 Task: Look for space in San Benedetto del Tronto, Italy from 1st June, 2023 to 9th June, 2023 for 5 adults in price range Rs.6000 to Rs.12000. Place can be entire place with 3 bedrooms having 3 beds and 3 bathrooms. Property type can be house, flat, guest house. Booking option can be shelf check-in. Required host language is English.
Action: Mouse moved to (436, 120)
Screenshot: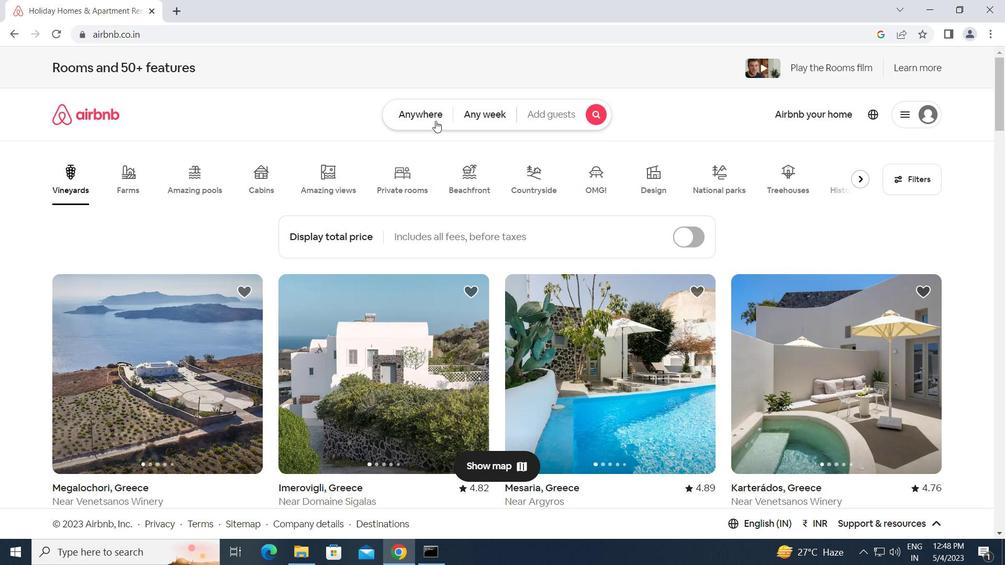 
Action: Mouse pressed left at (436, 120)
Screenshot: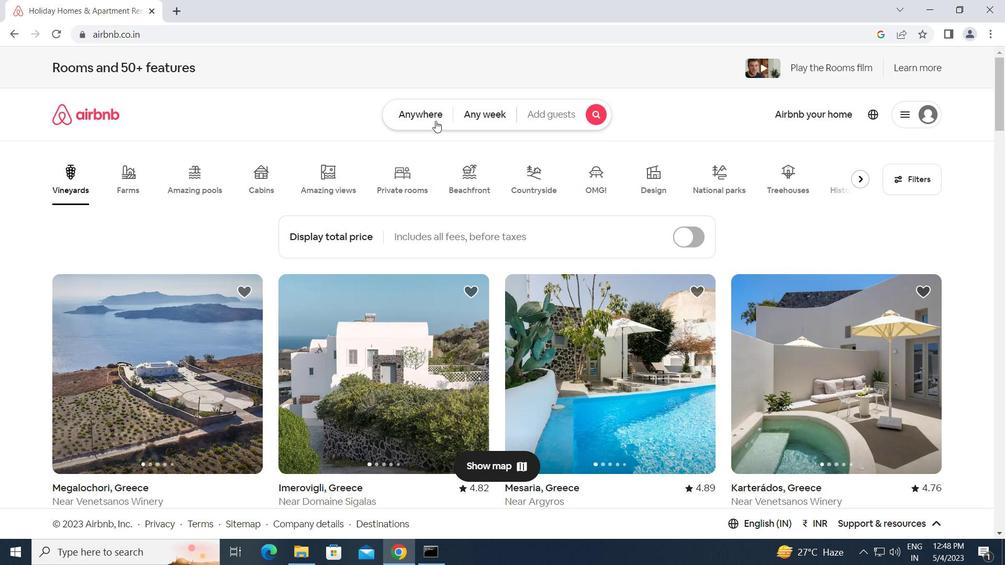 
Action: Mouse moved to (334, 164)
Screenshot: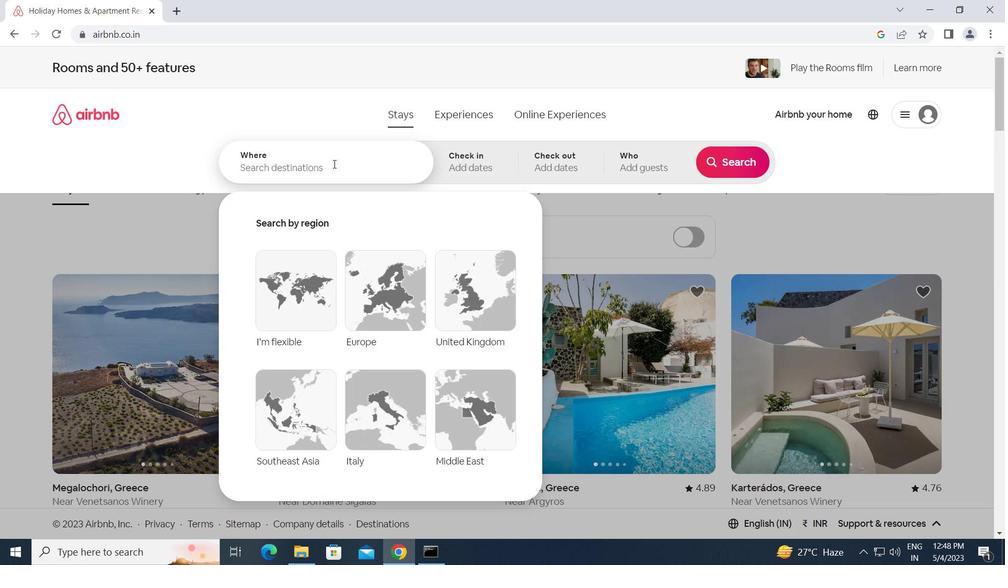 
Action: Mouse pressed left at (334, 164)
Screenshot: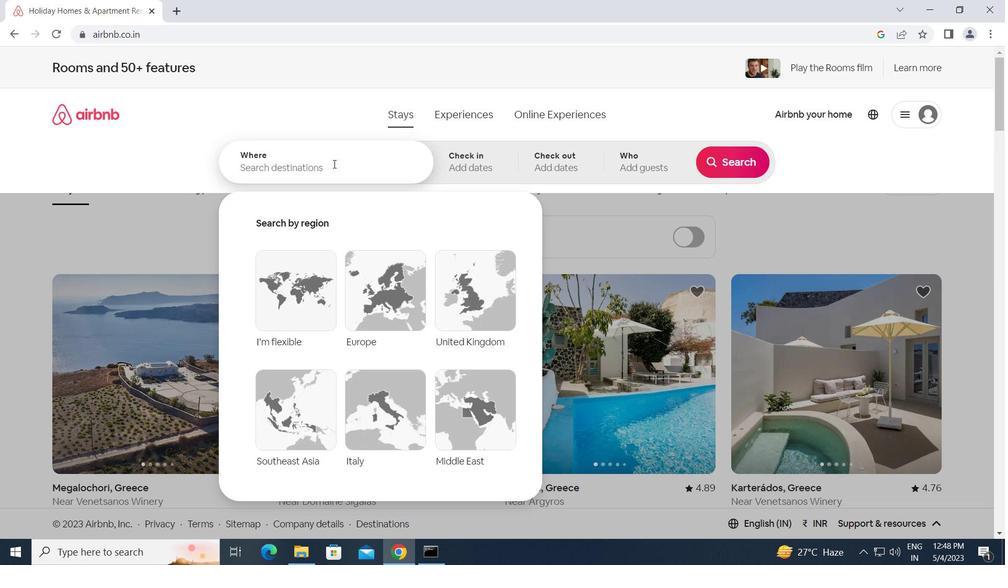 
Action: Mouse moved to (334, 163)
Screenshot: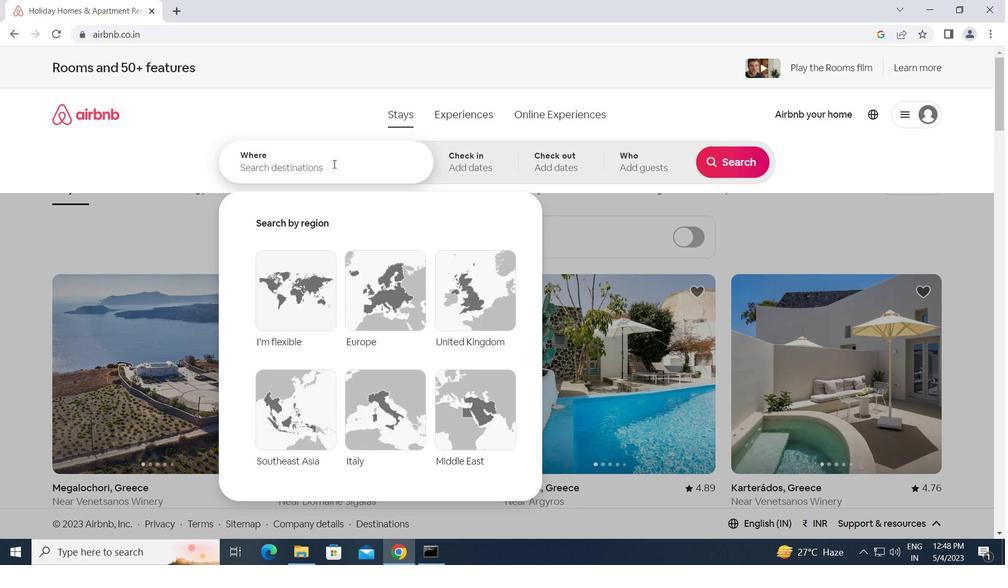 
Action: Key pressed s<Key.caps_lock>an<Key.space><Key.caps_lock>b<Key.caps_lock>ened
Screenshot: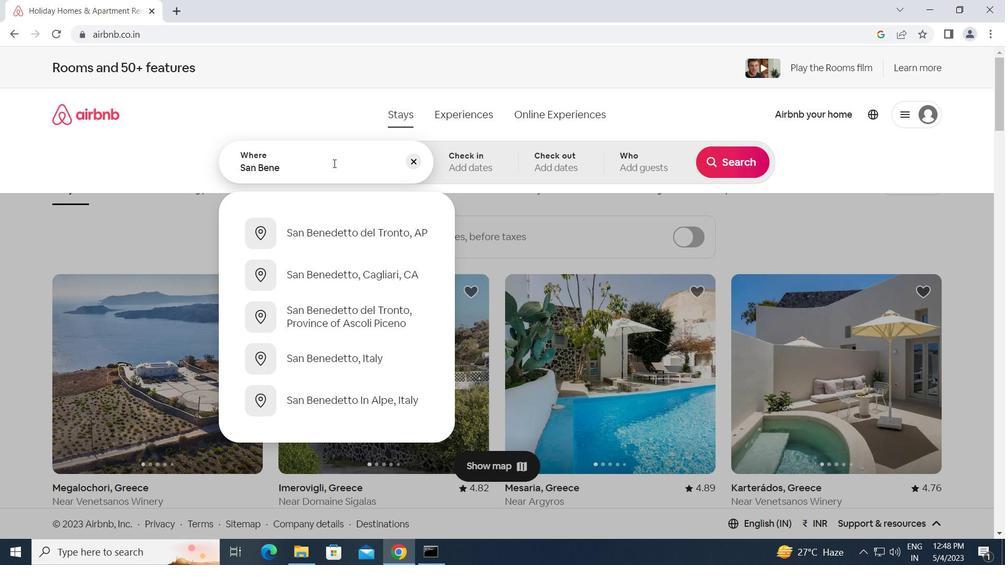 
Action: Mouse moved to (342, 158)
Screenshot: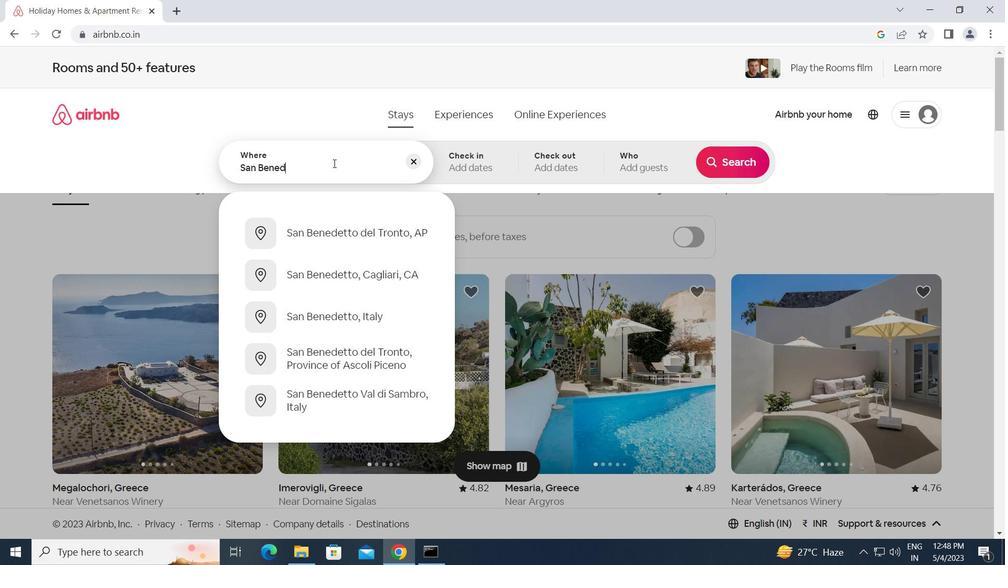
Action: Key pressed etto<Key.space>
Screenshot: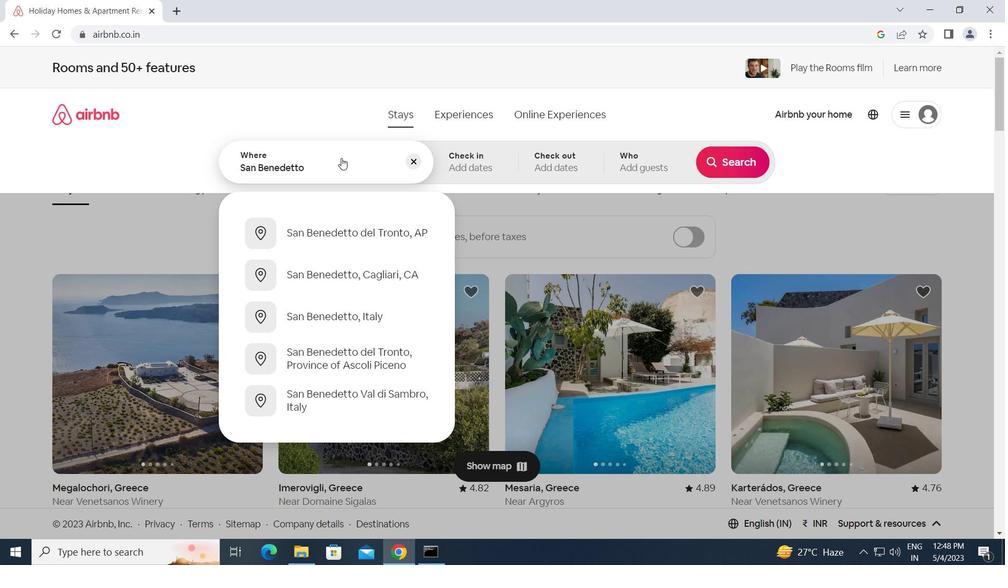 
Action: Mouse moved to (433, 120)
Screenshot: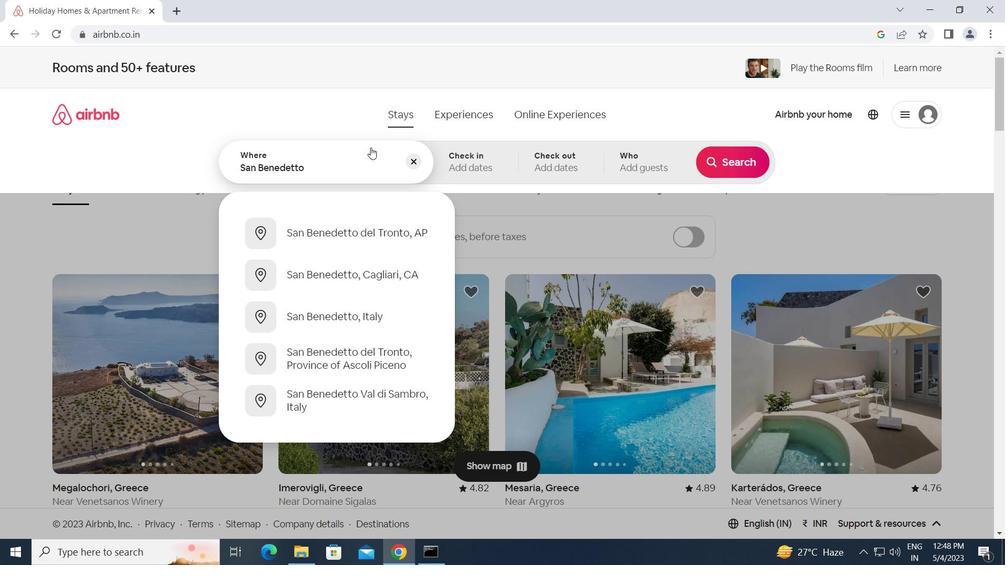 
Action: Key pressed d
Screenshot: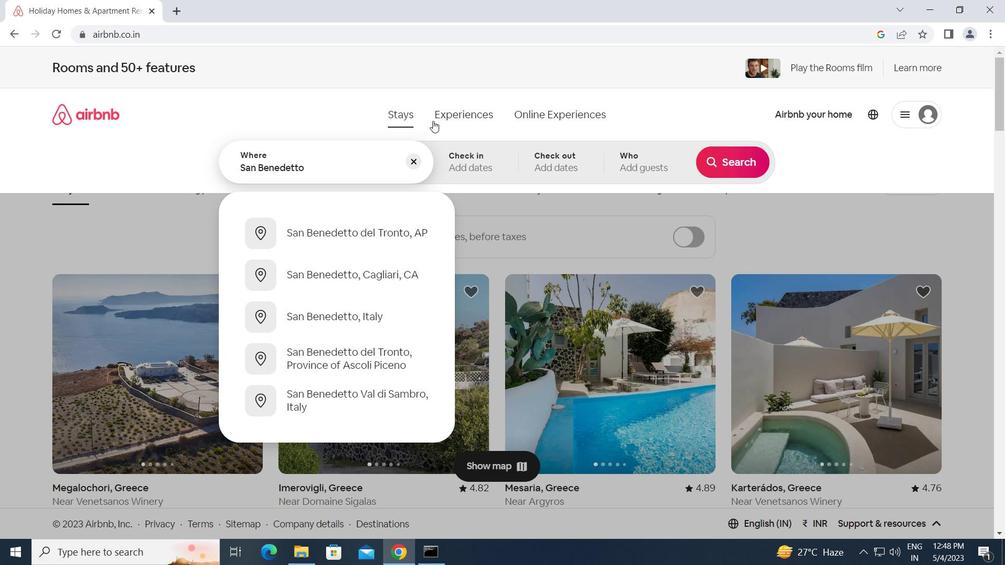 
Action: Mouse moved to (519, 90)
Screenshot: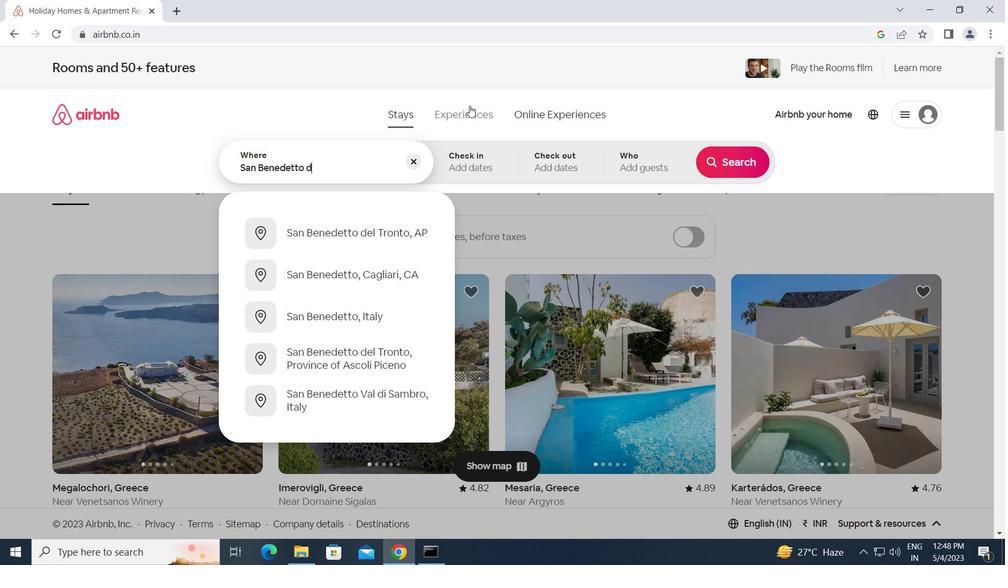 
Action: Key pressed el<Key.space><Key.caps_lock>t<Key.caps_lock>ronto,<Key.space><Key.caps_lock>i<Key.caps_lock>taly<Key.enter>
Screenshot: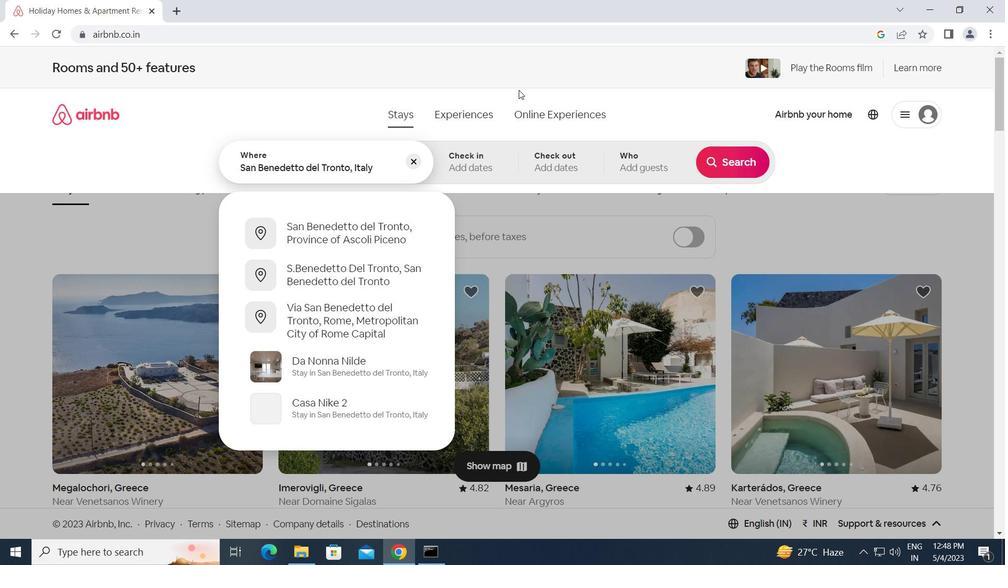 
Action: Mouse moved to (651, 325)
Screenshot: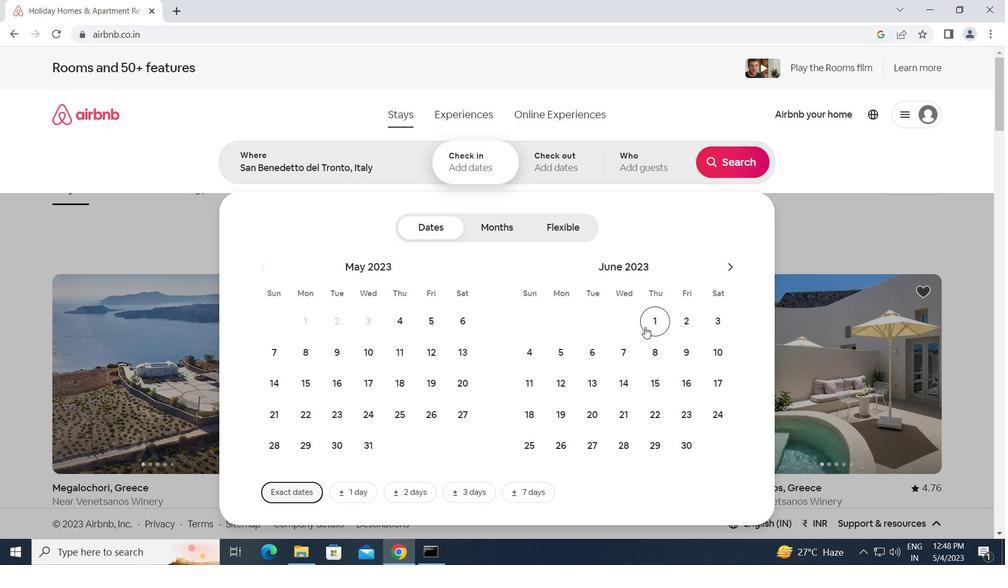 
Action: Mouse pressed left at (651, 325)
Screenshot: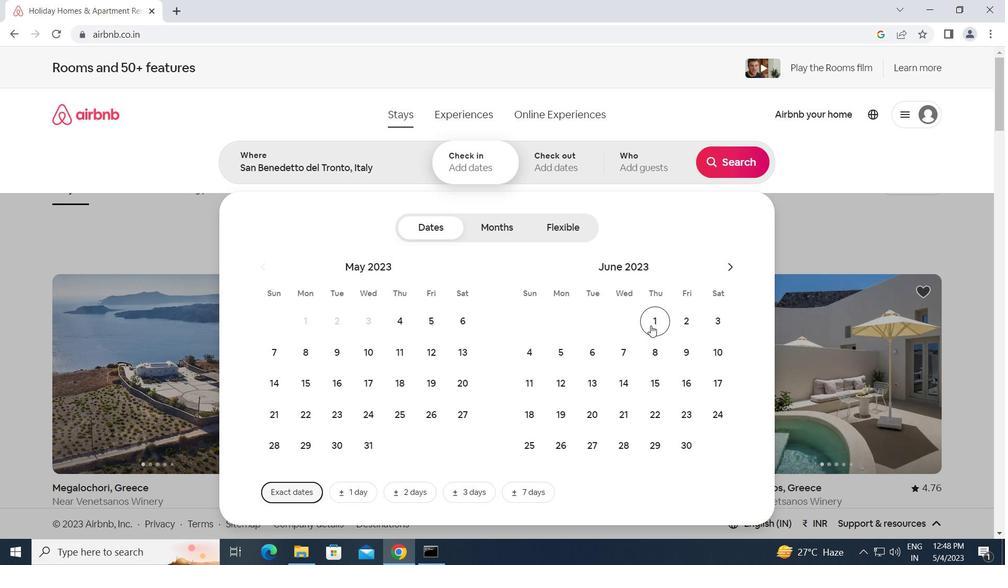 
Action: Mouse moved to (687, 351)
Screenshot: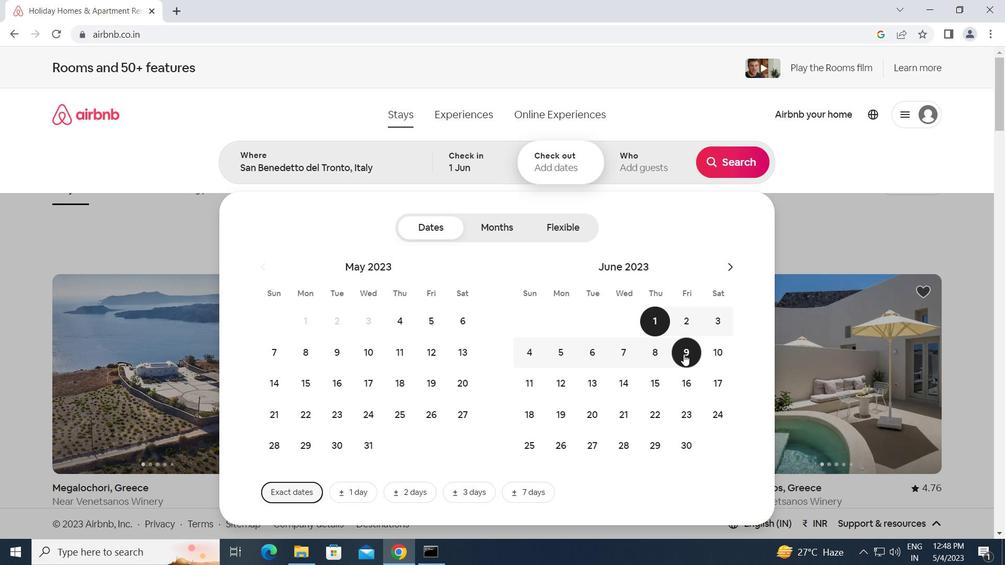 
Action: Mouse pressed left at (687, 351)
Screenshot: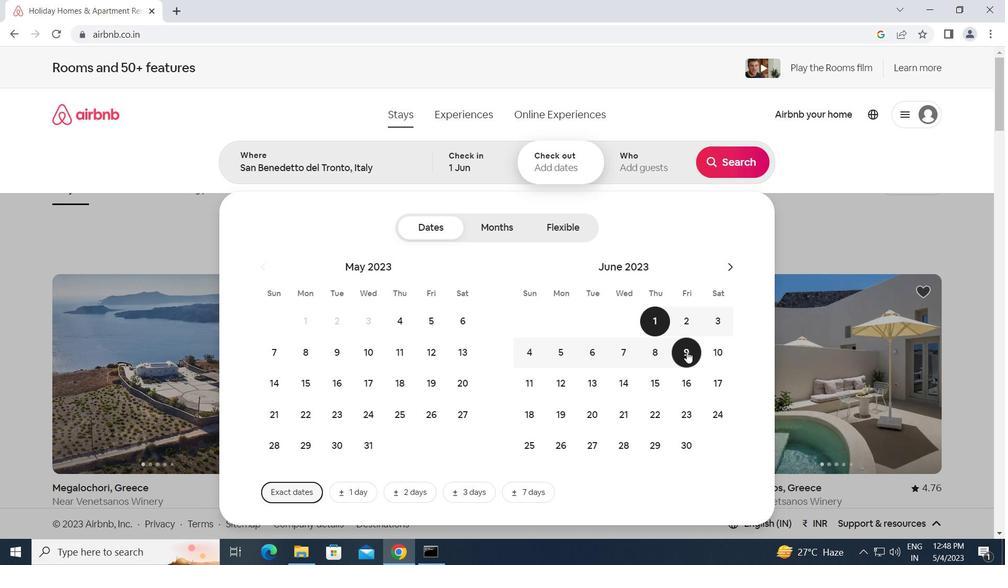 
Action: Mouse moved to (653, 163)
Screenshot: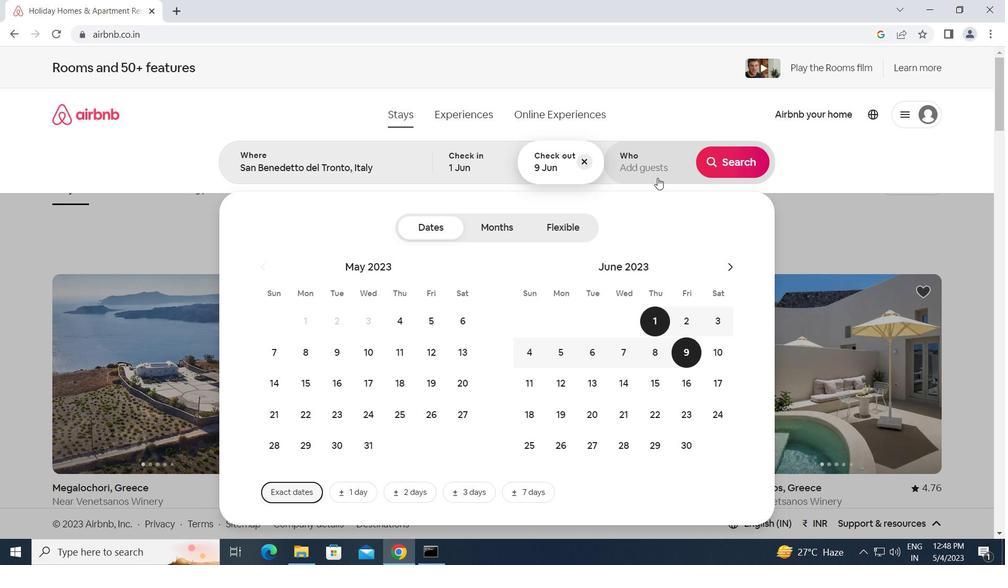 
Action: Mouse pressed left at (653, 163)
Screenshot: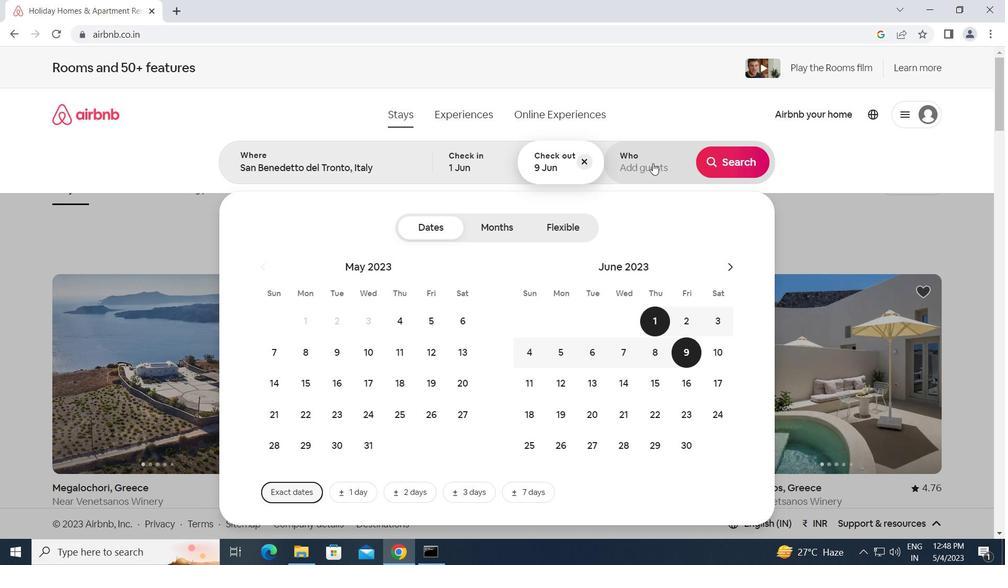 
Action: Mouse moved to (732, 230)
Screenshot: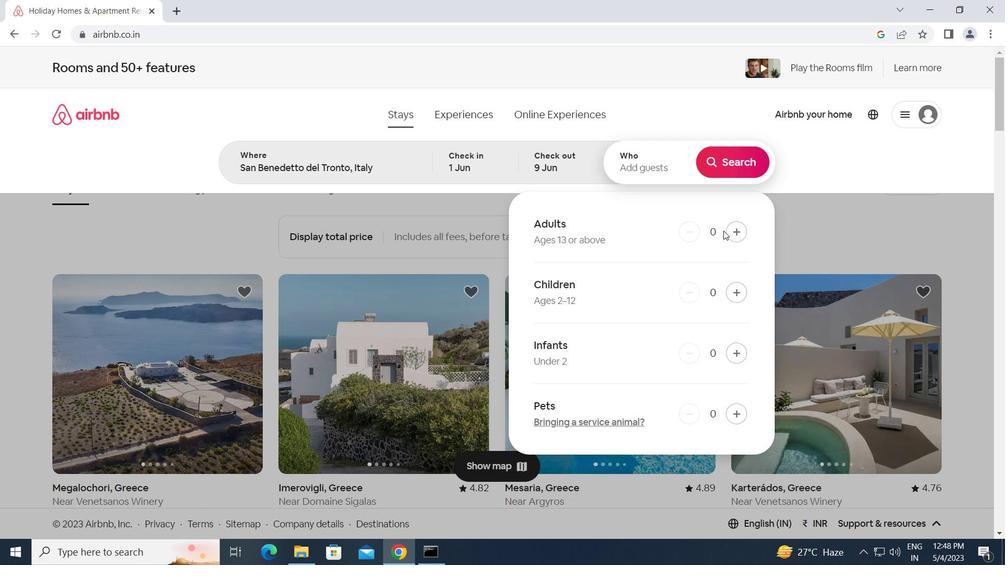 
Action: Mouse pressed left at (732, 230)
Screenshot: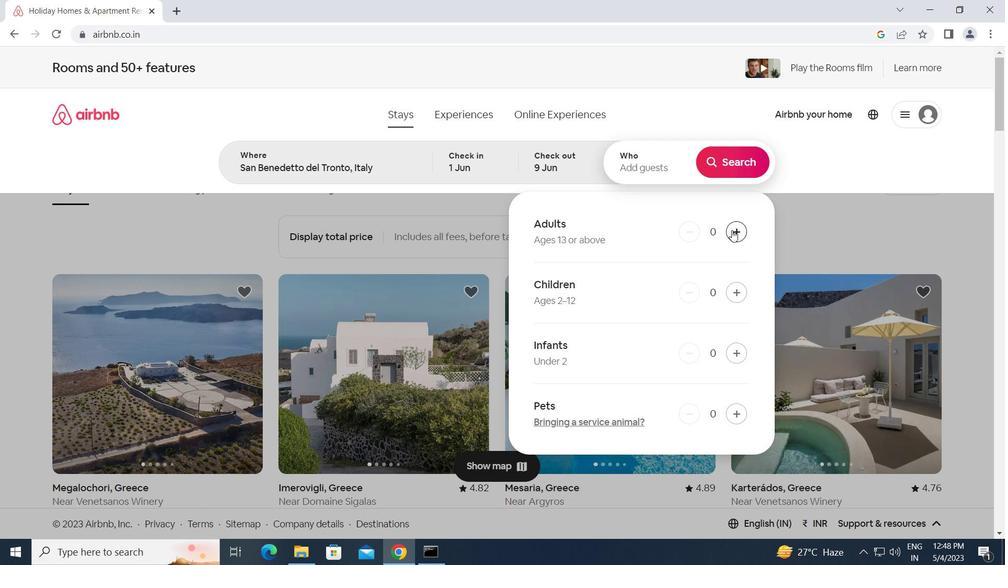 
Action: Mouse pressed left at (732, 230)
Screenshot: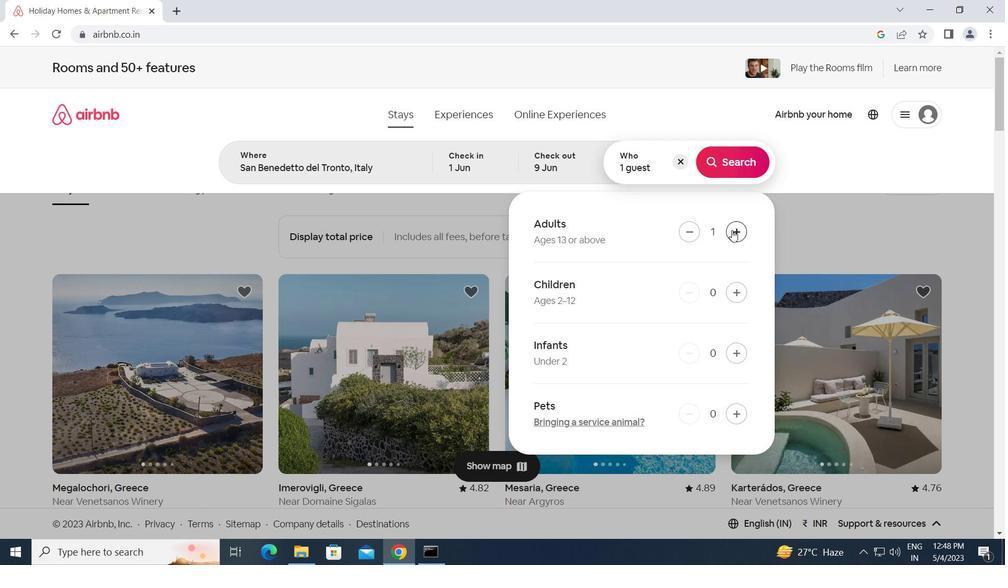 
Action: Mouse pressed left at (732, 230)
Screenshot: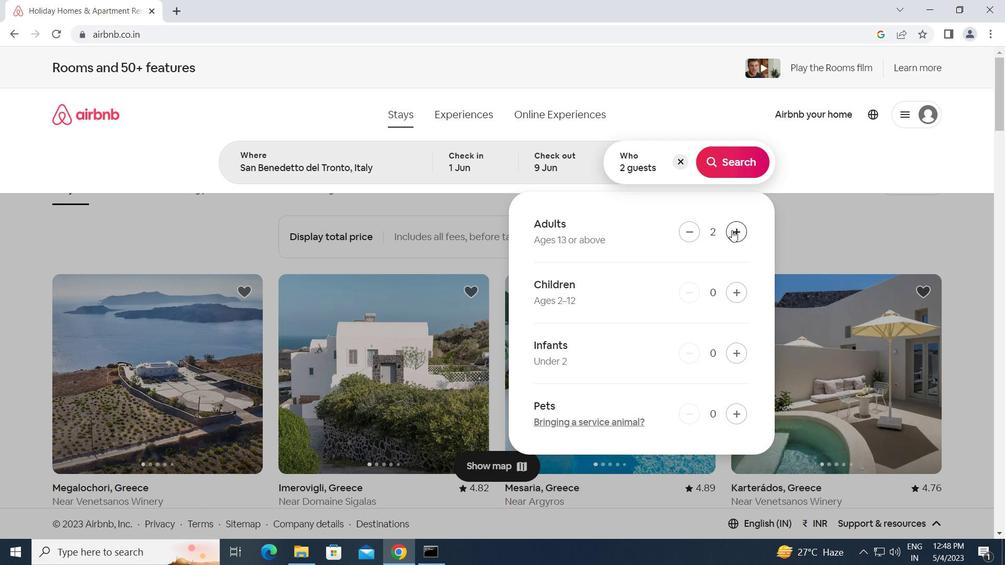 
Action: Mouse pressed left at (732, 230)
Screenshot: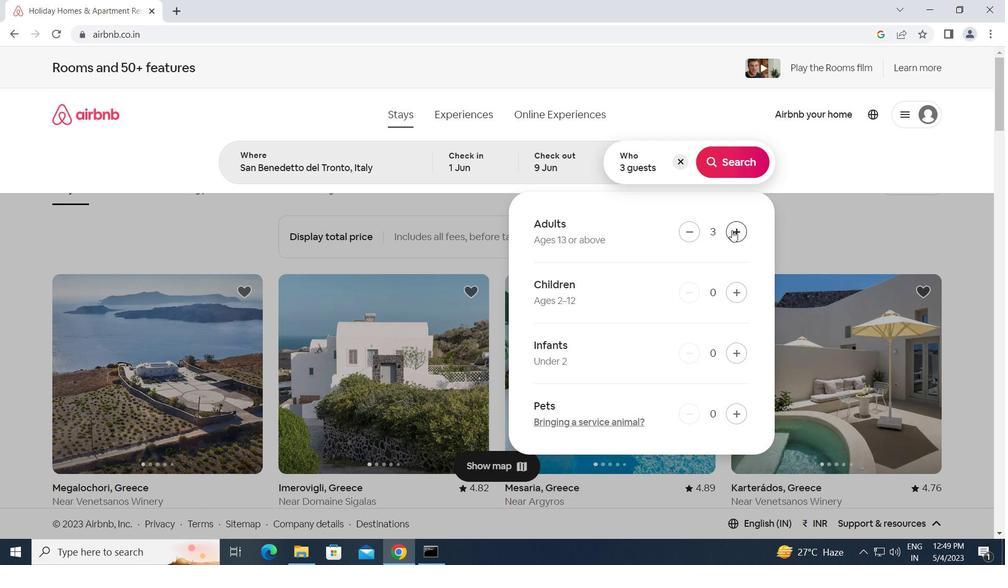 
Action: Mouse pressed left at (732, 230)
Screenshot: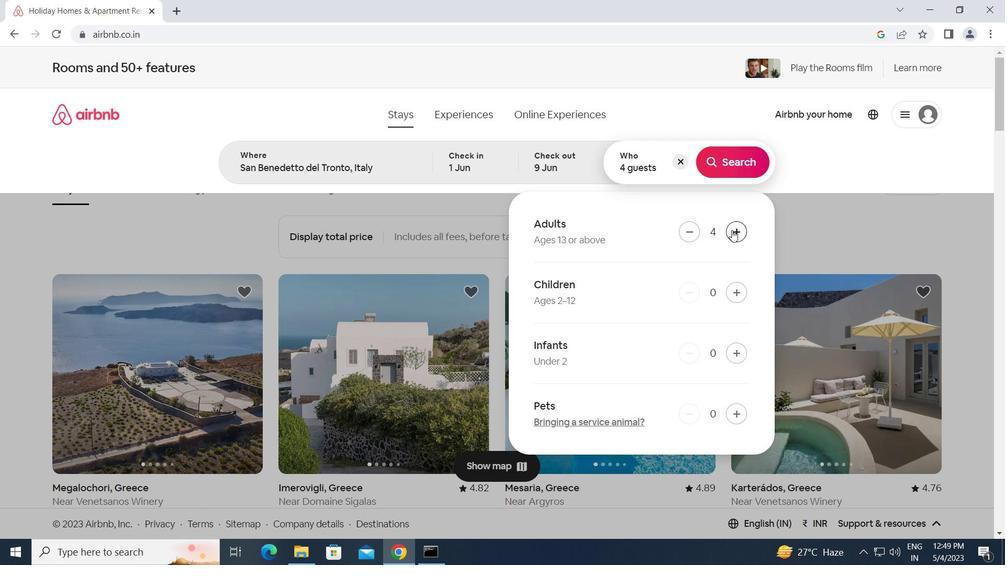 
Action: Mouse moved to (717, 159)
Screenshot: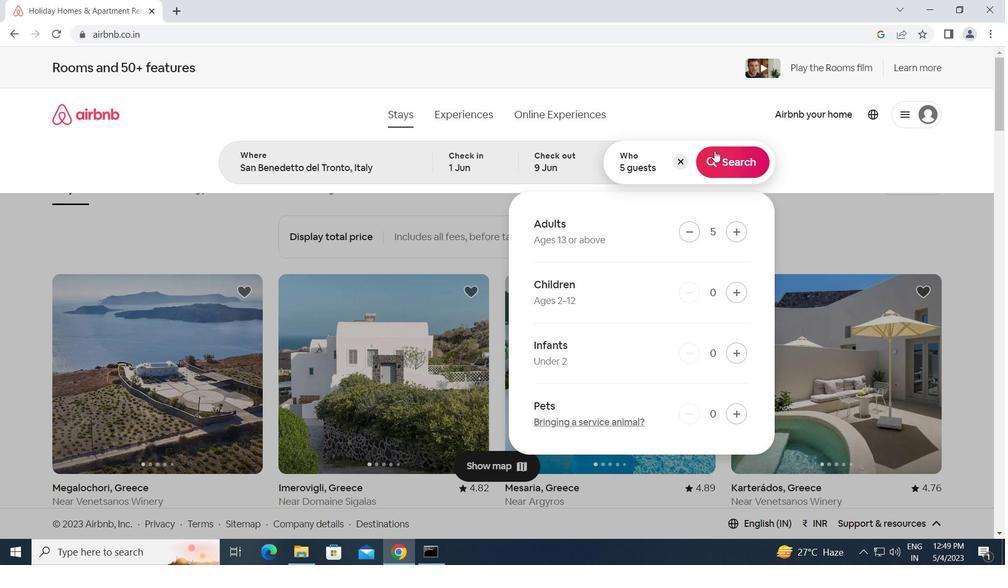 
Action: Mouse pressed left at (717, 159)
Screenshot: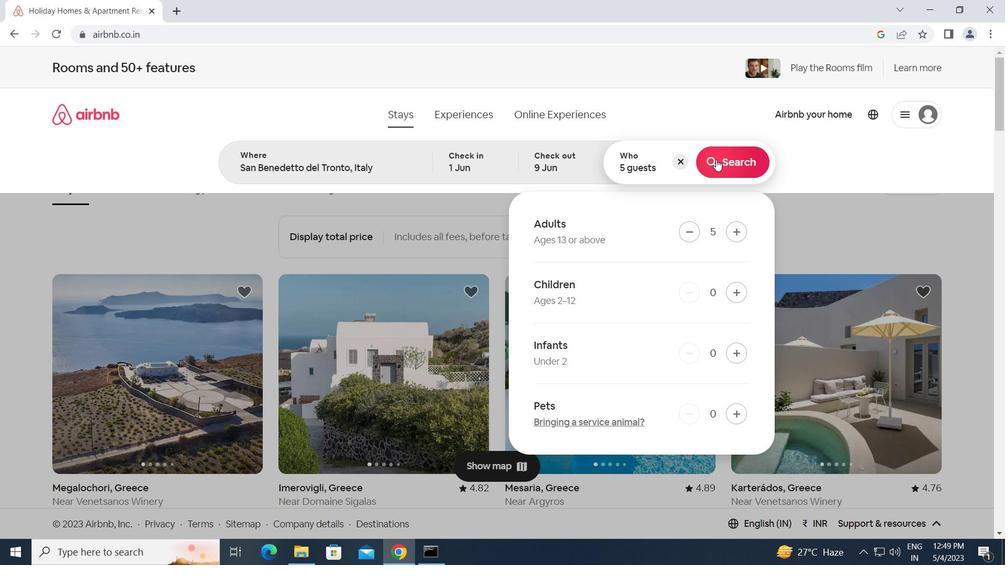 
Action: Mouse moved to (954, 125)
Screenshot: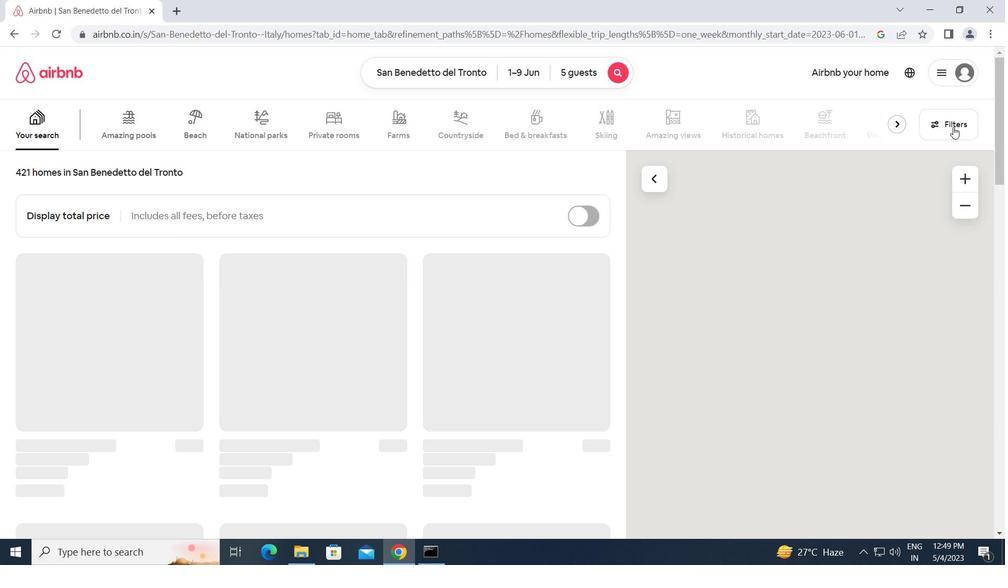 
Action: Mouse pressed left at (954, 125)
Screenshot: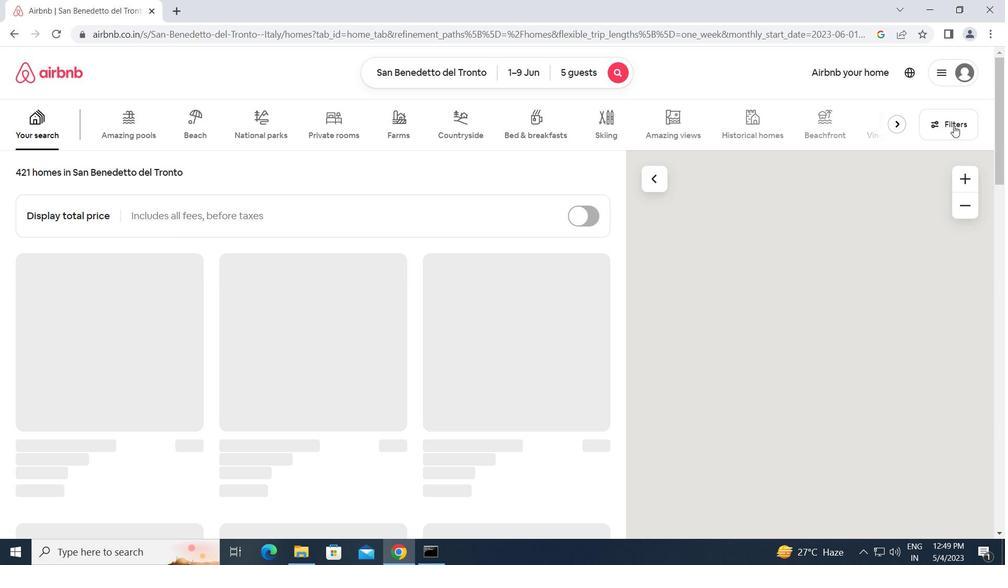 
Action: Mouse moved to (326, 290)
Screenshot: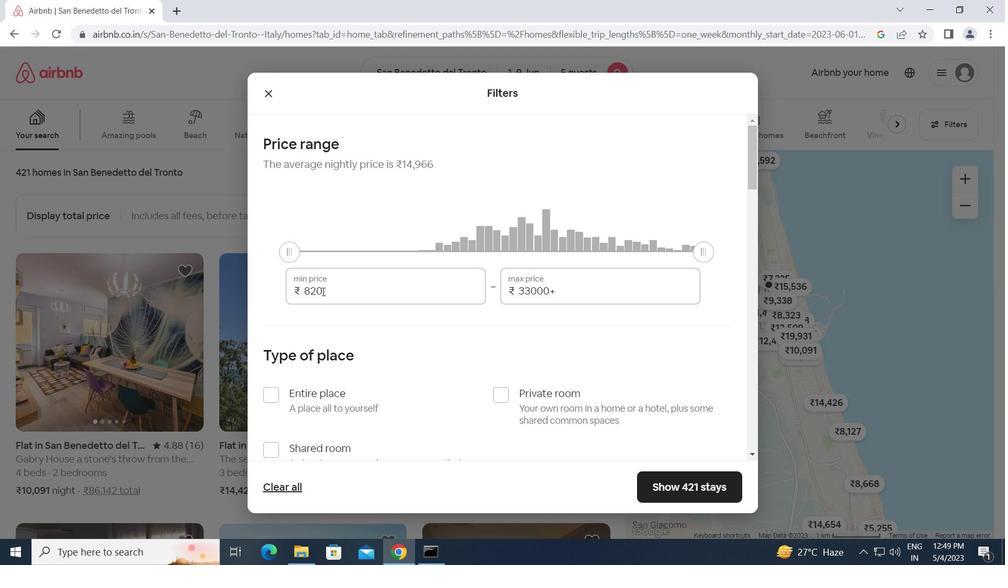 
Action: Mouse pressed left at (326, 290)
Screenshot: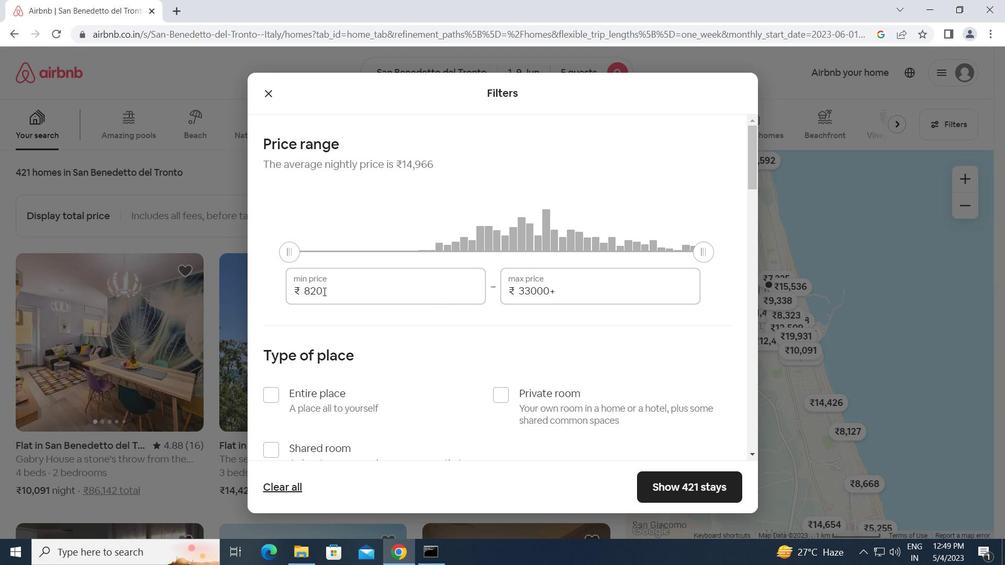 
Action: Mouse moved to (301, 296)
Screenshot: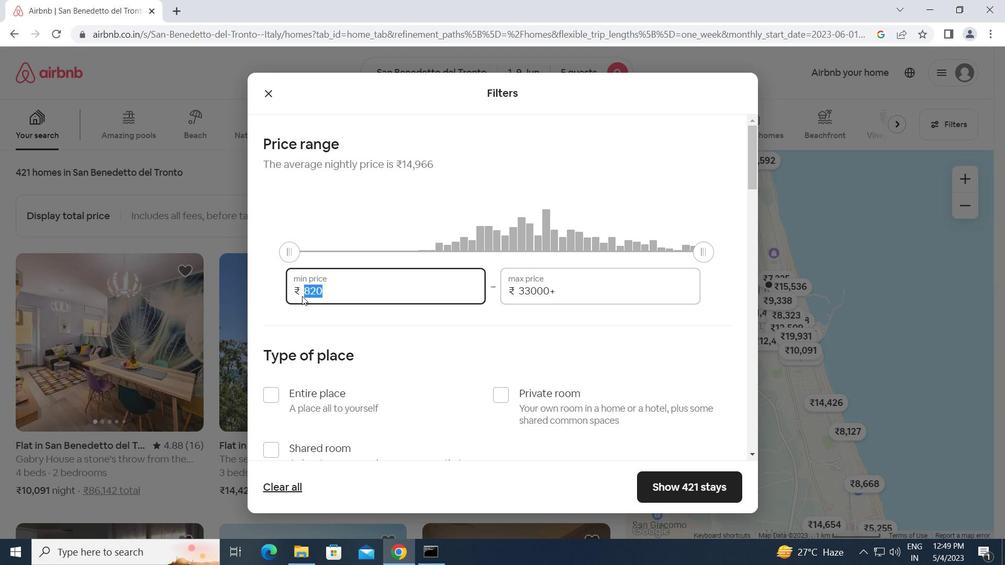 
Action: Key pressed 6000<Key.tab>12000
Screenshot: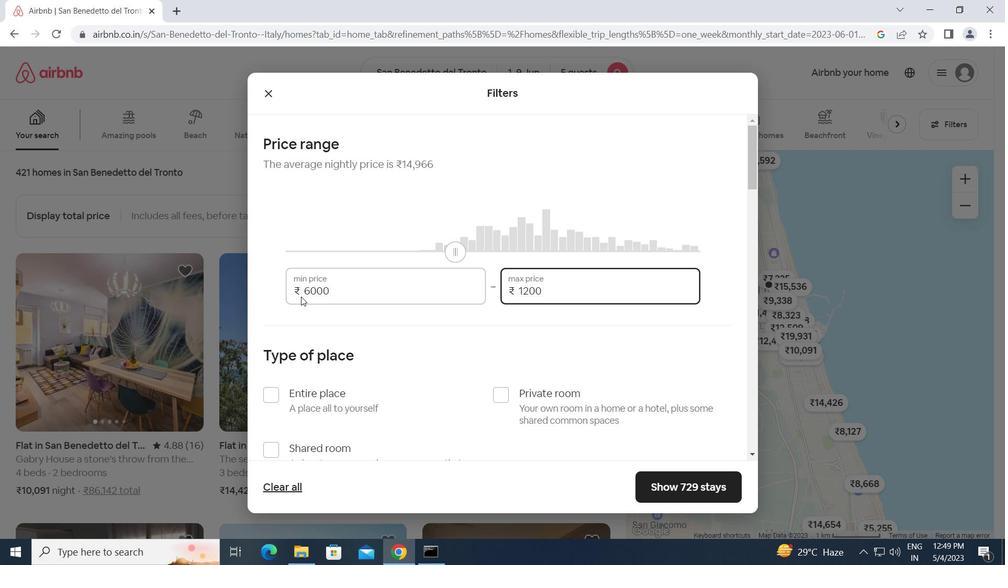 
Action: Mouse moved to (264, 389)
Screenshot: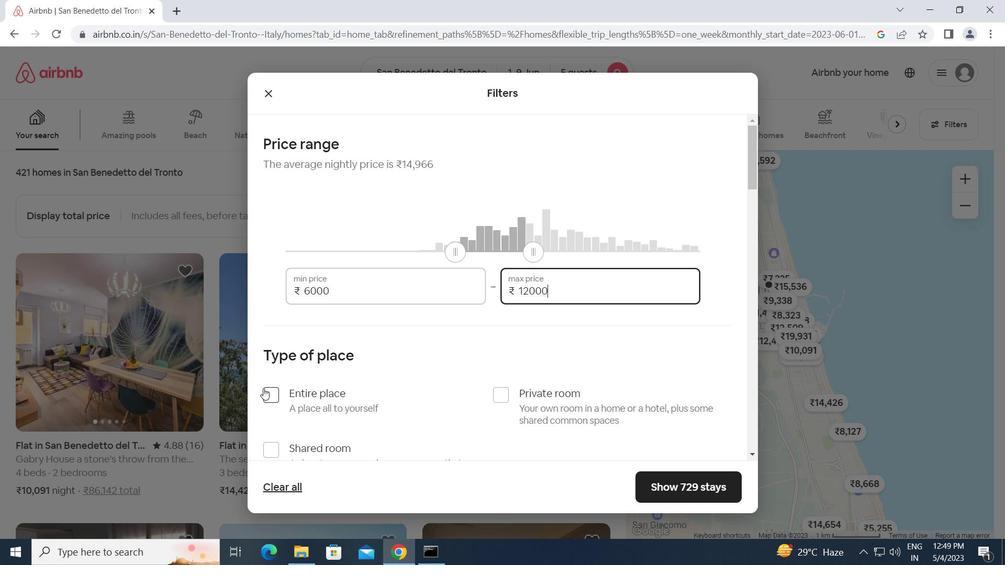 
Action: Mouse pressed left at (264, 389)
Screenshot: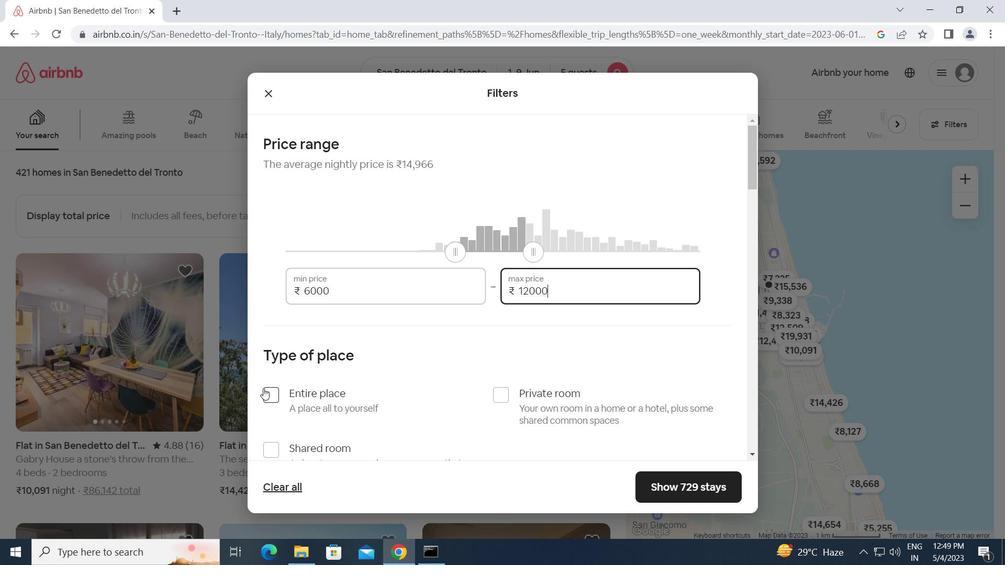 
Action: Mouse moved to (388, 407)
Screenshot: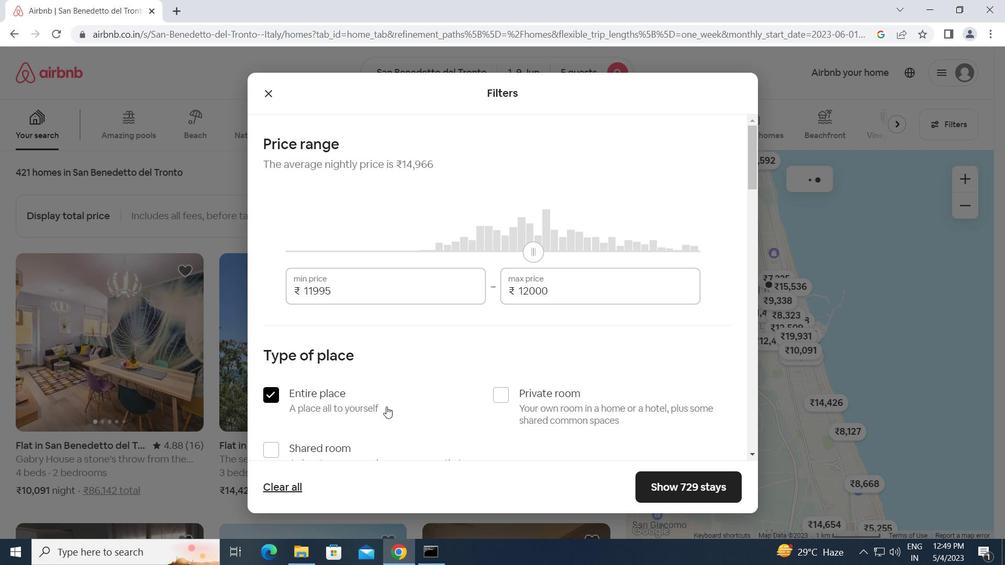 
Action: Mouse scrolled (388, 406) with delta (0, 0)
Screenshot: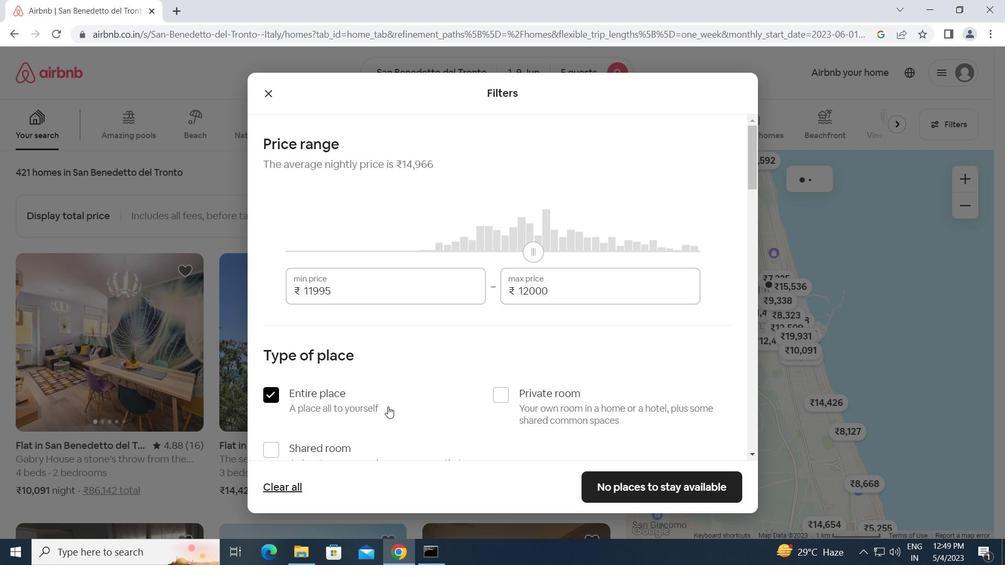
Action: Mouse scrolled (388, 406) with delta (0, 0)
Screenshot: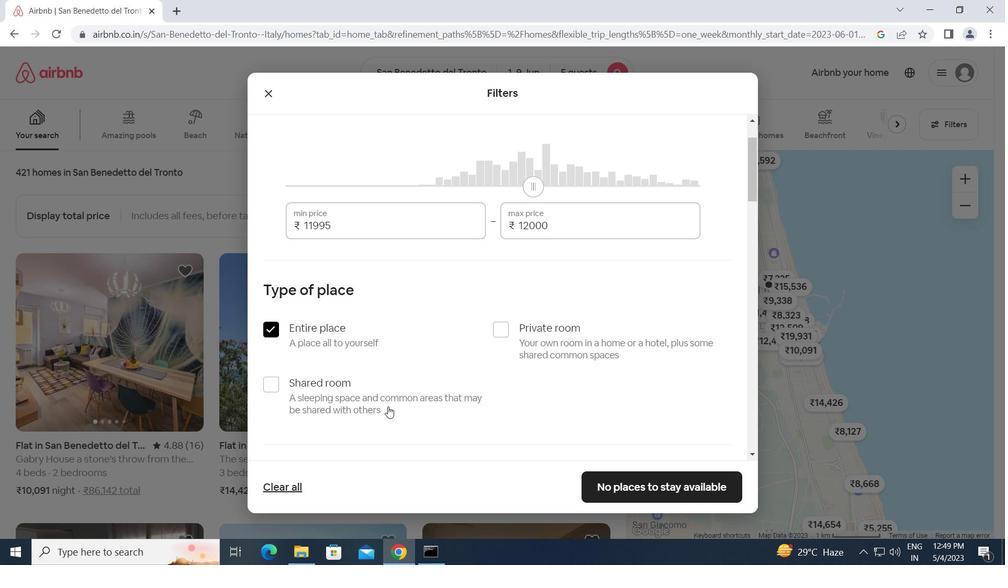 
Action: Mouse scrolled (388, 406) with delta (0, 0)
Screenshot: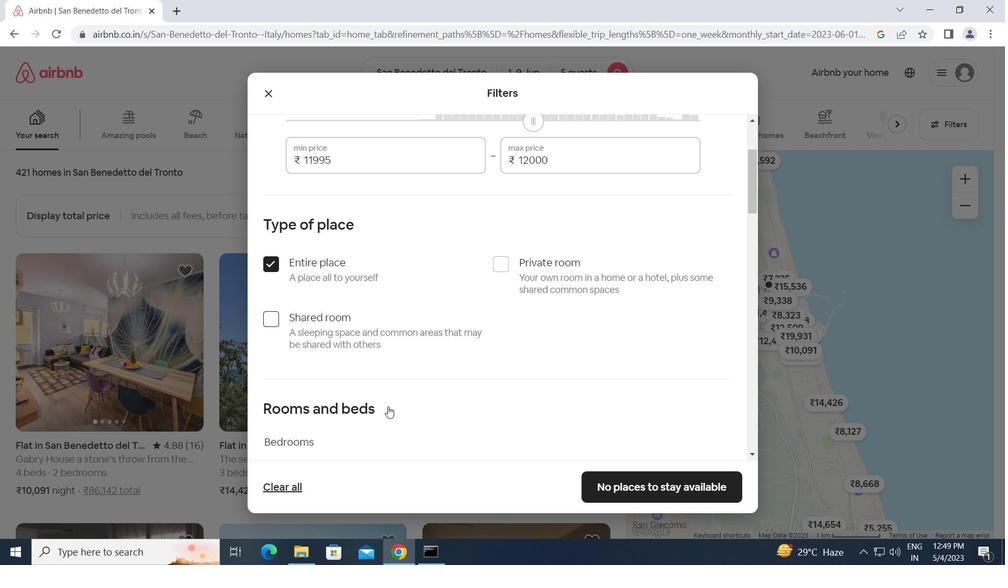 
Action: Mouse scrolled (388, 406) with delta (0, 0)
Screenshot: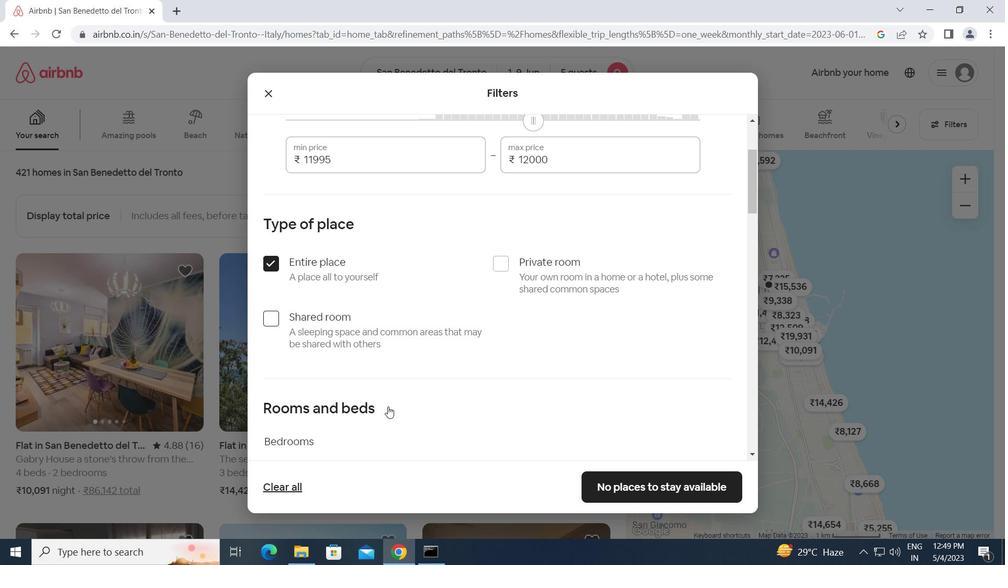 
Action: Mouse moved to (436, 350)
Screenshot: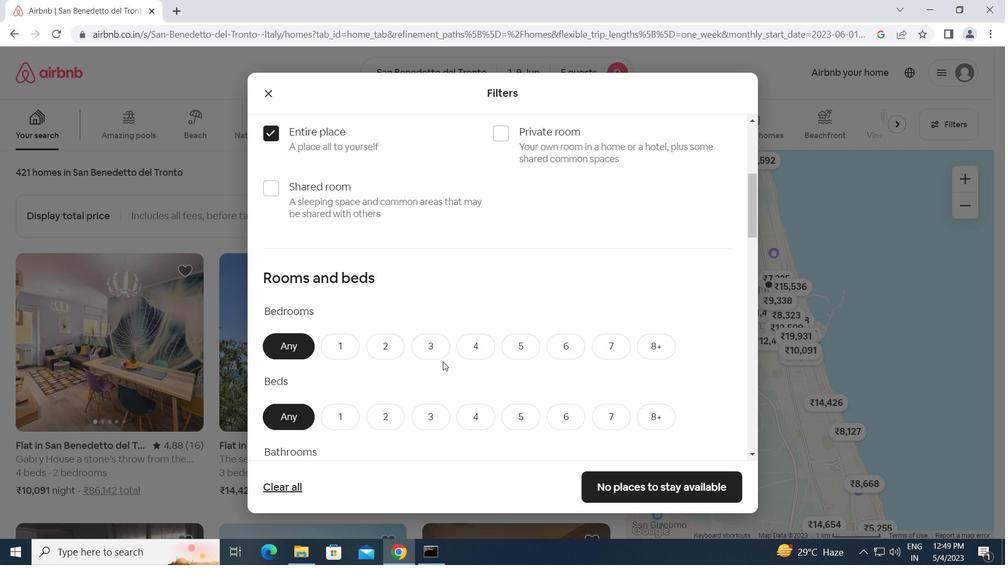 
Action: Mouse pressed left at (436, 350)
Screenshot: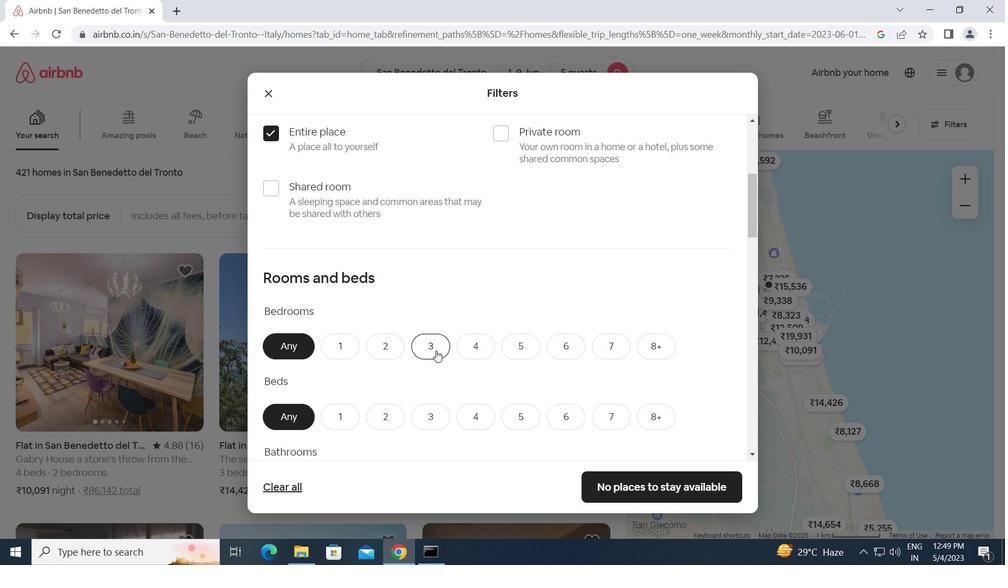 
Action: Mouse moved to (434, 418)
Screenshot: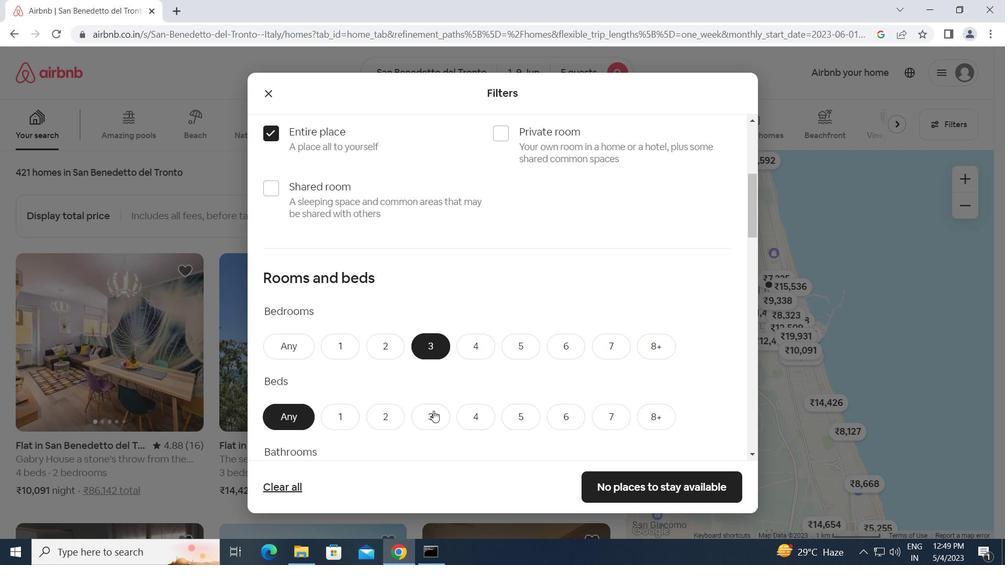 
Action: Mouse pressed left at (434, 418)
Screenshot: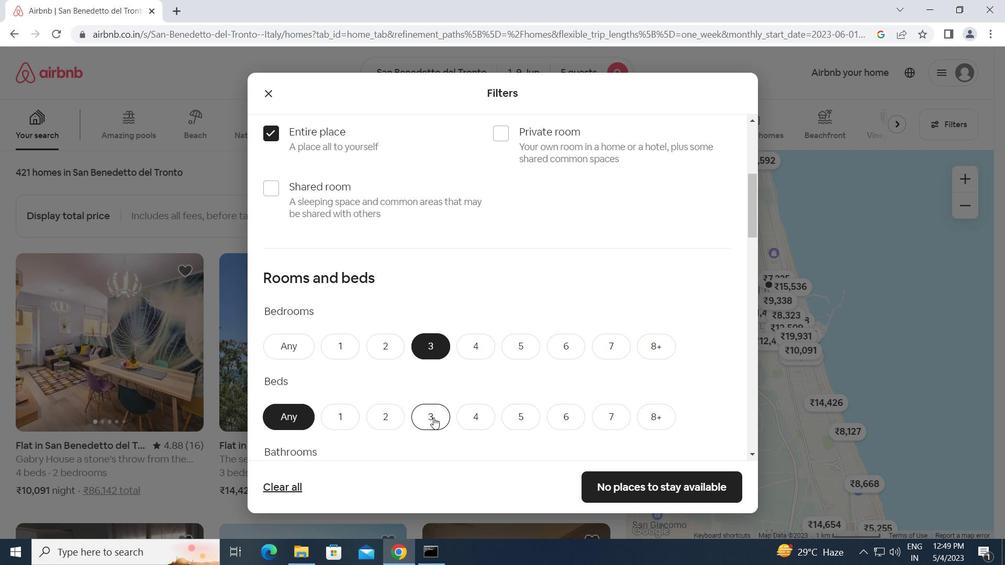 
Action: Mouse moved to (524, 405)
Screenshot: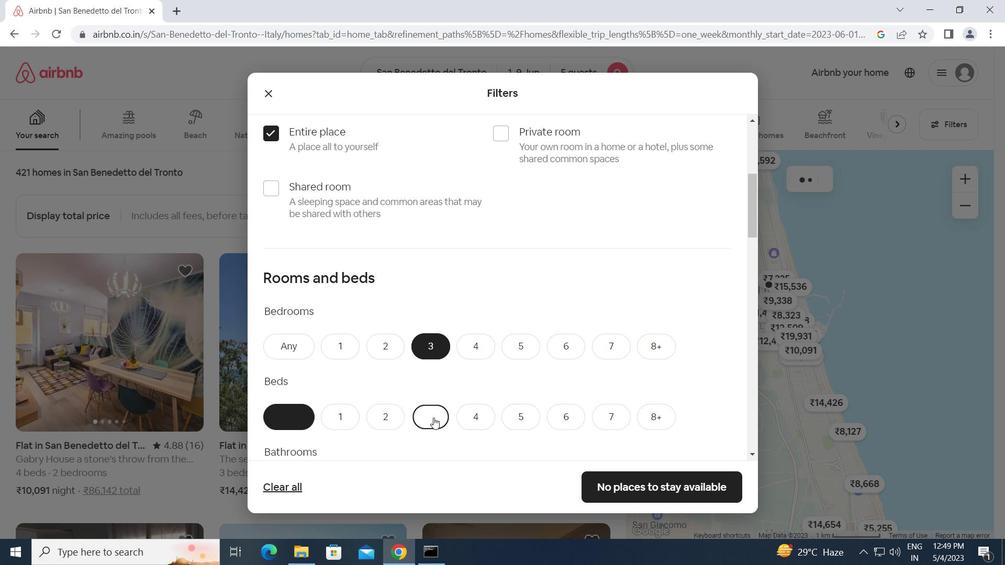 
Action: Mouse scrolled (524, 405) with delta (0, 0)
Screenshot: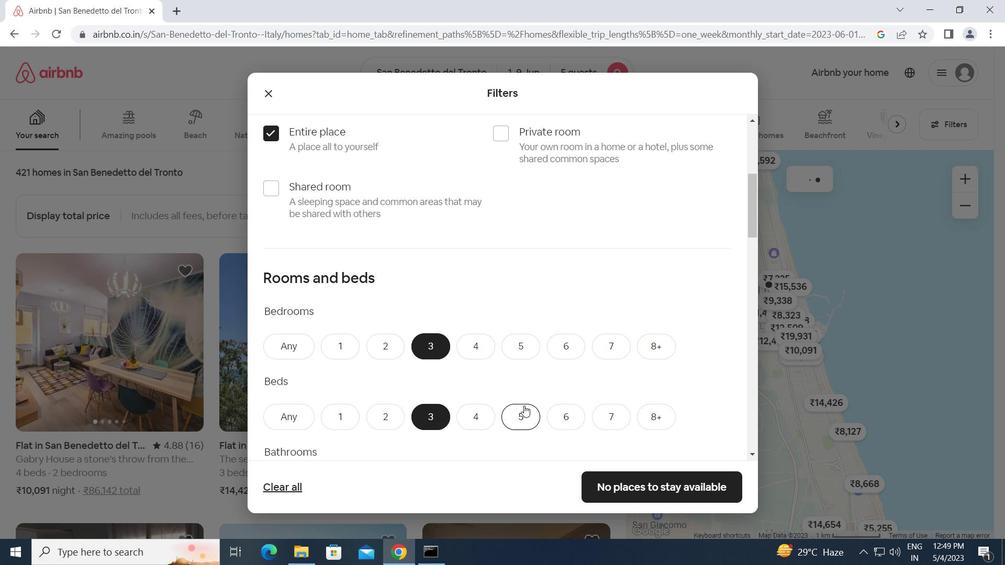 
Action: Mouse scrolled (524, 405) with delta (0, 0)
Screenshot: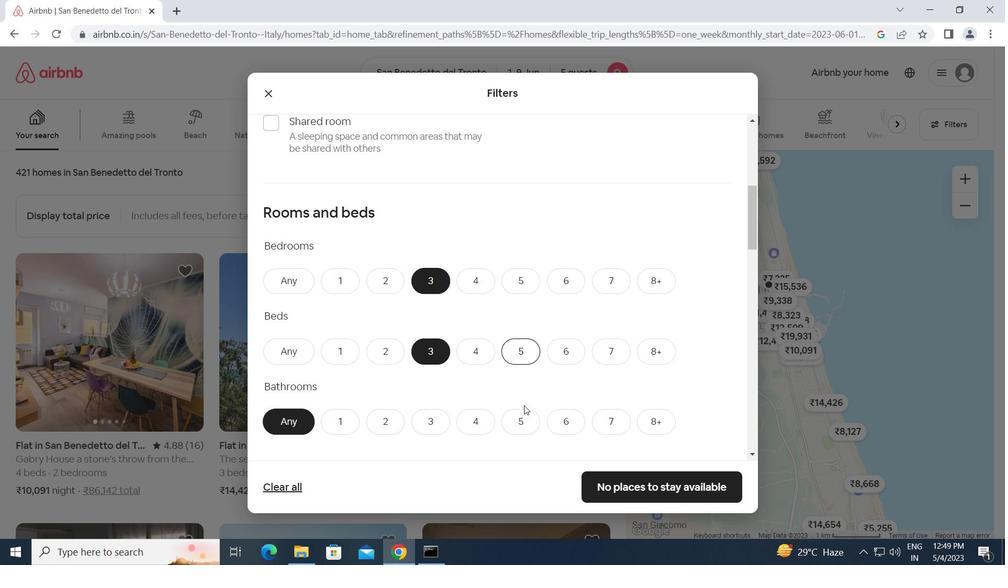 
Action: Mouse moved to (426, 358)
Screenshot: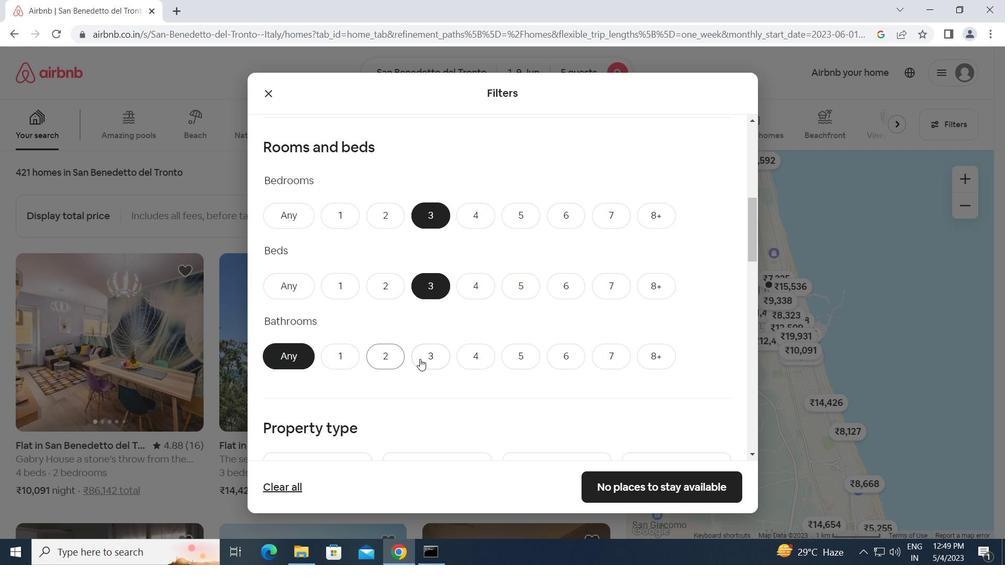 
Action: Mouse pressed left at (426, 358)
Screenshot: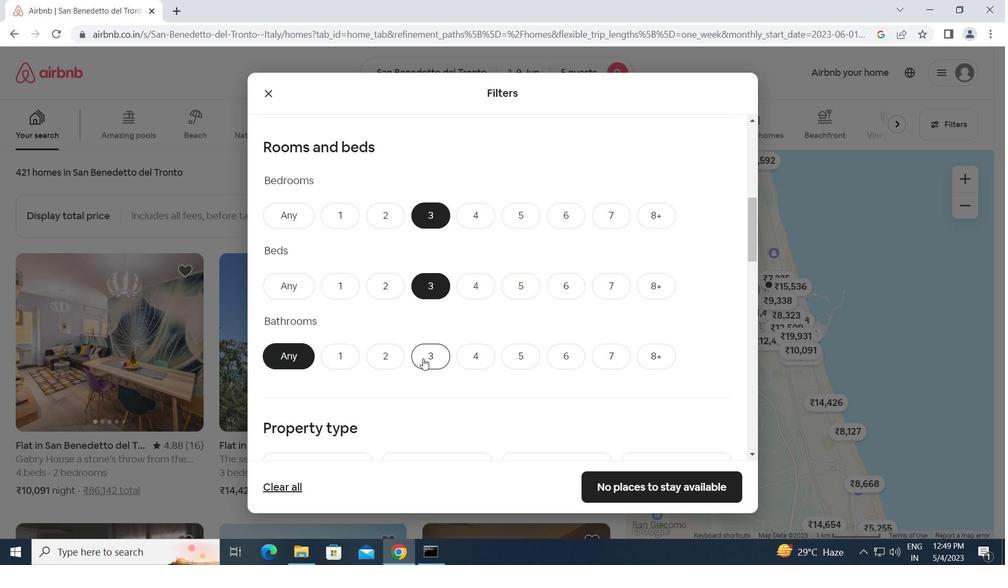 
Action: Mouse moved to (477, 365)
Screenshot: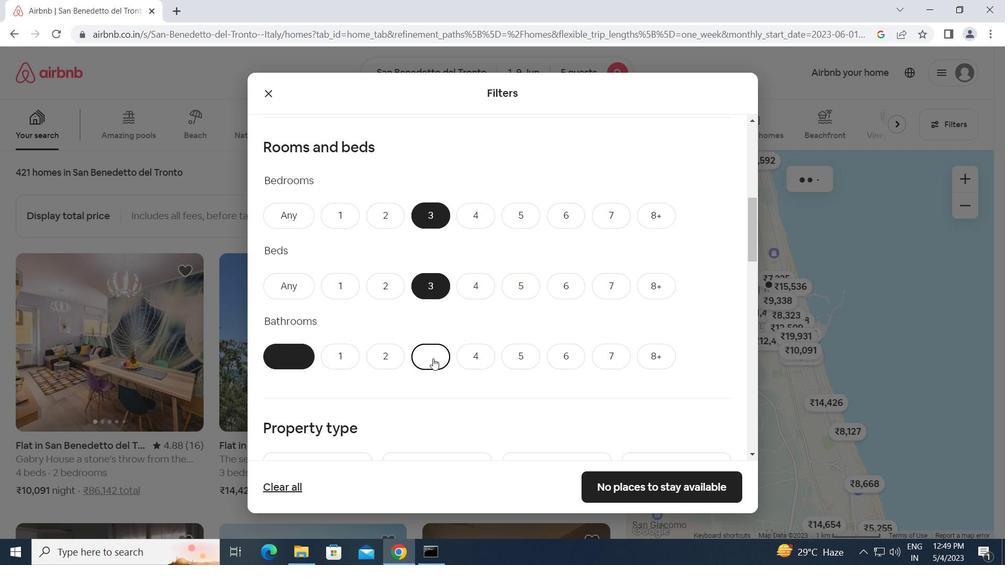 
Action: Mouse scrolled (477, 364) with delta (0, 0)
Screenshot: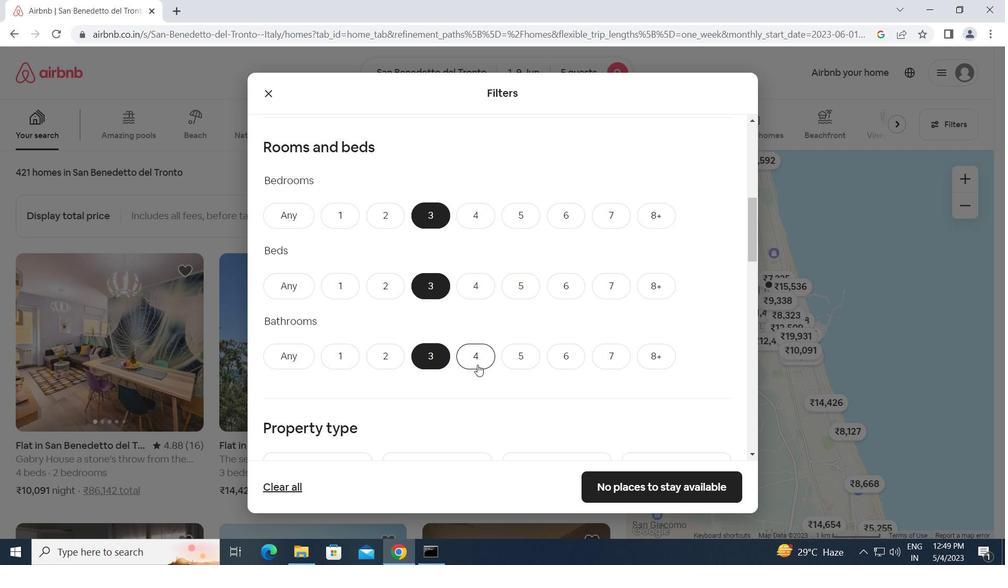 
Action: Mouse scrolled (477, 364) with delta (0, 0)
Screenshot: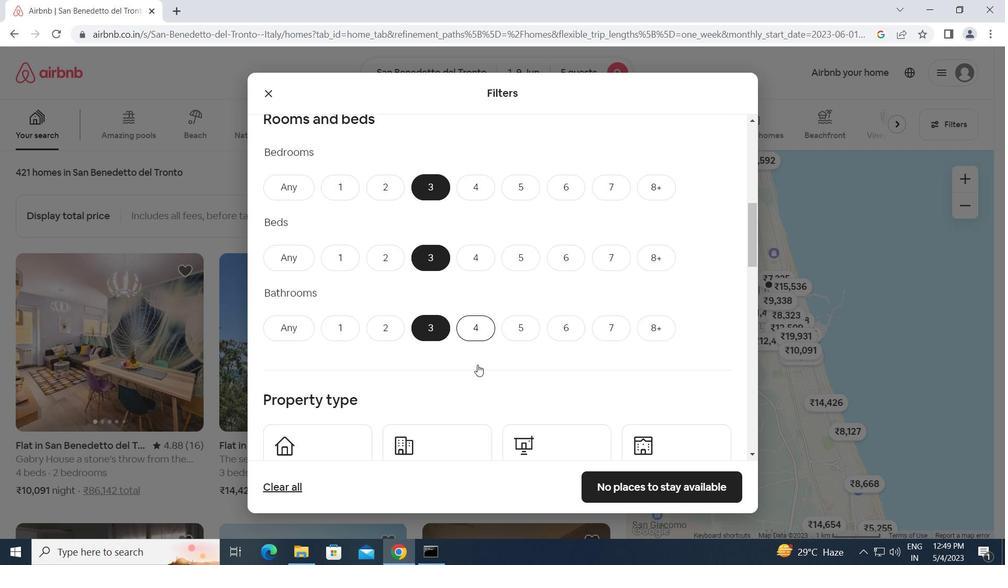 
Action: Mouse moved to (326, 366)
Screenshot: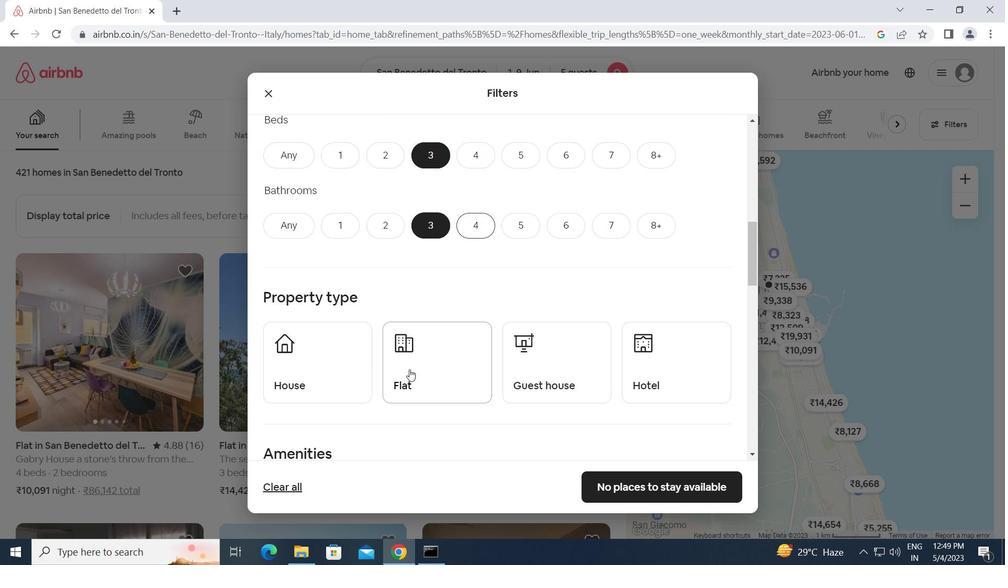 
Action: Mouse pressed left at (326, 366)
Screenshot: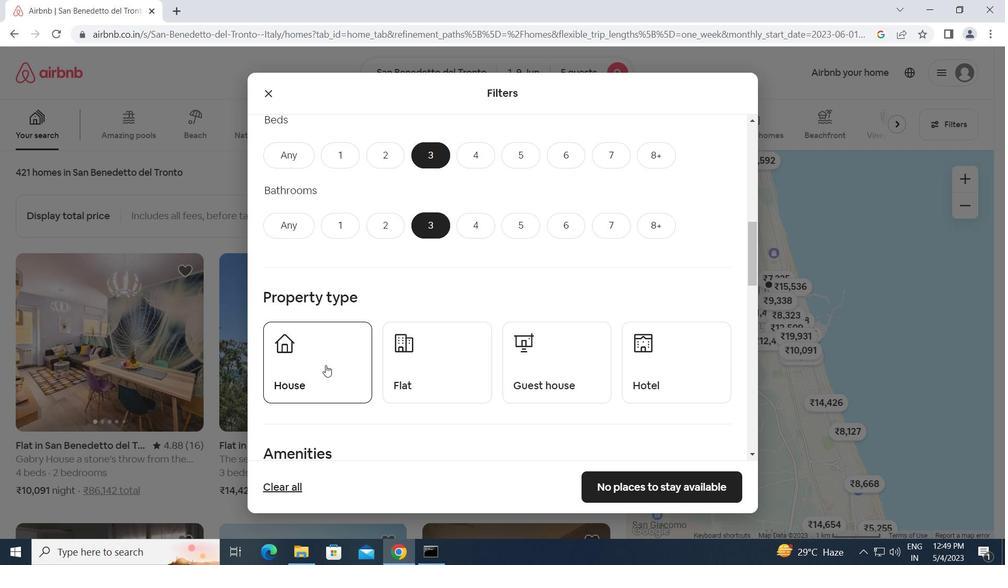 
Action: Mouse moved to (412, 362)
Screenshot: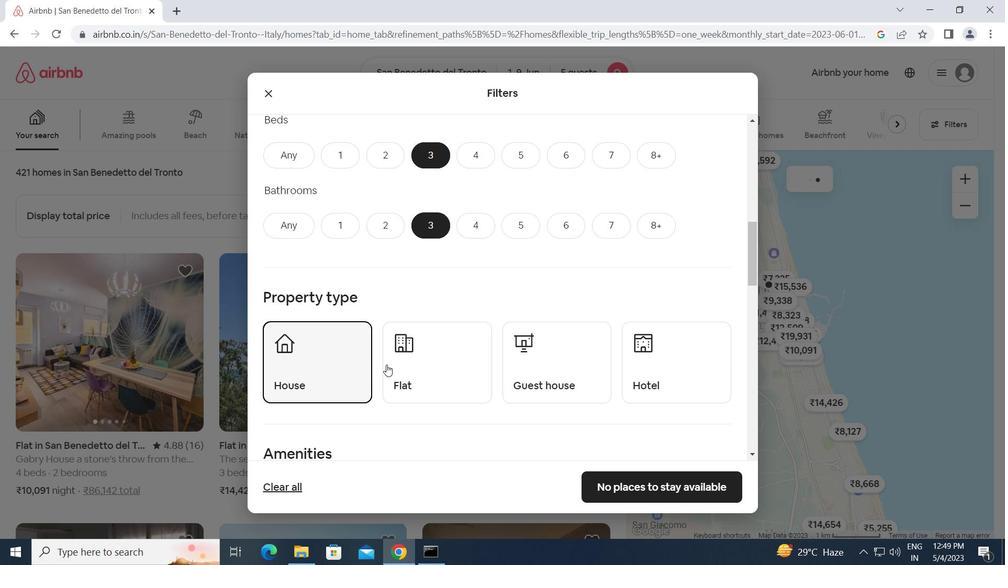 
Action: Mouse pressed left at (412, 362)
Screenshot: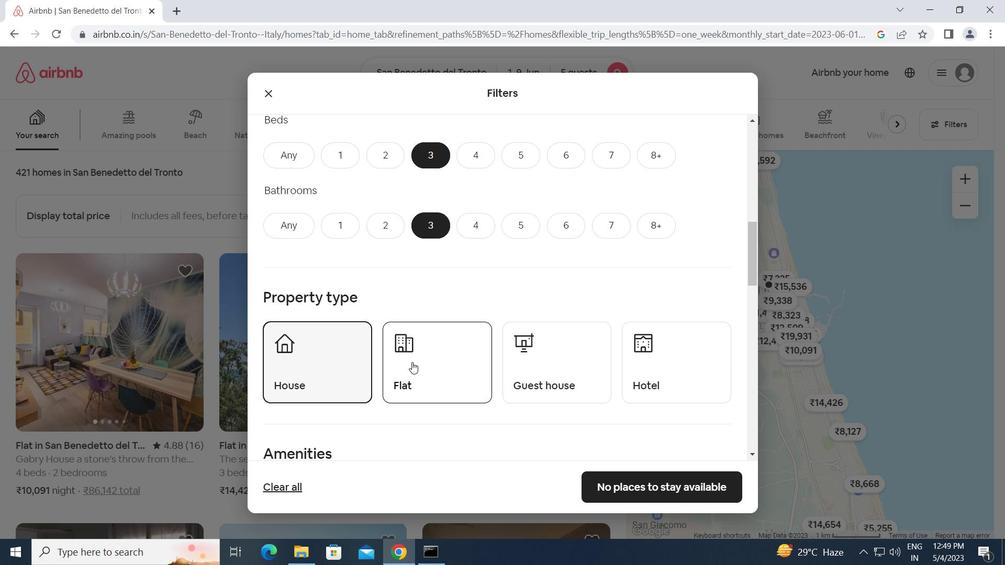 
Action: Mouse moved to (546, 379)
Screenshot: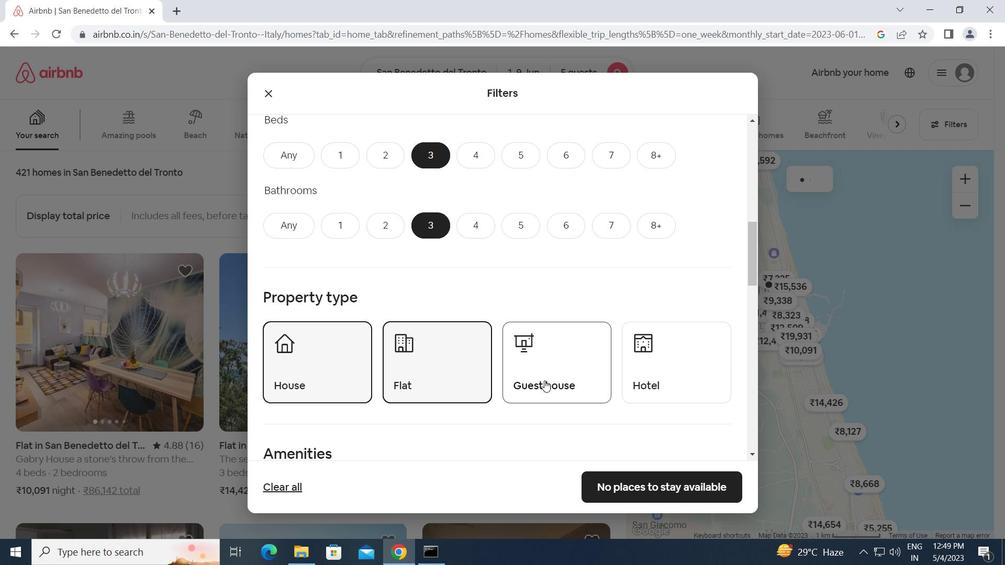 
Action: Mouse pressed left at (546, 379)
Screenshot: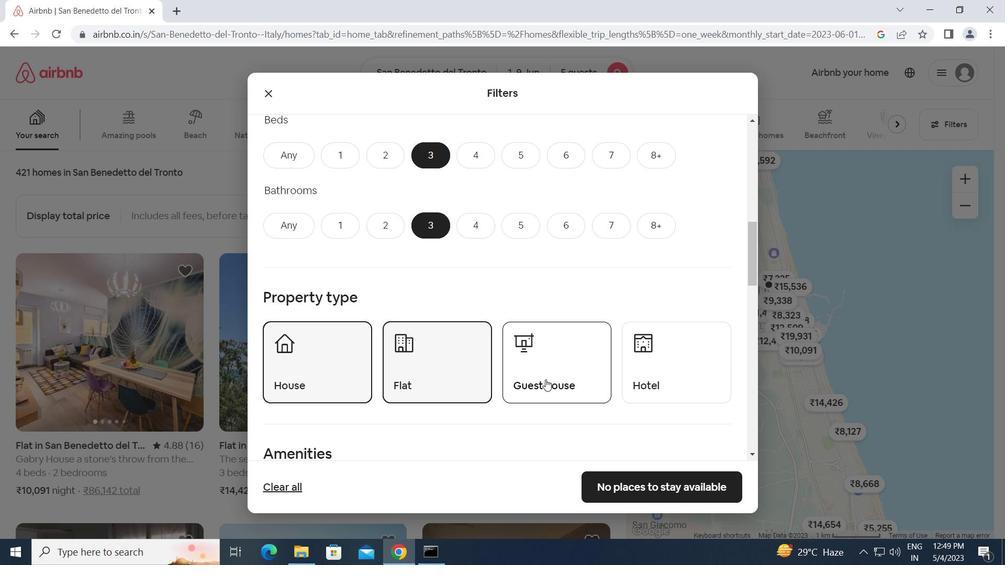 
Action: Mouse moved to (539, 381)
Screenshot: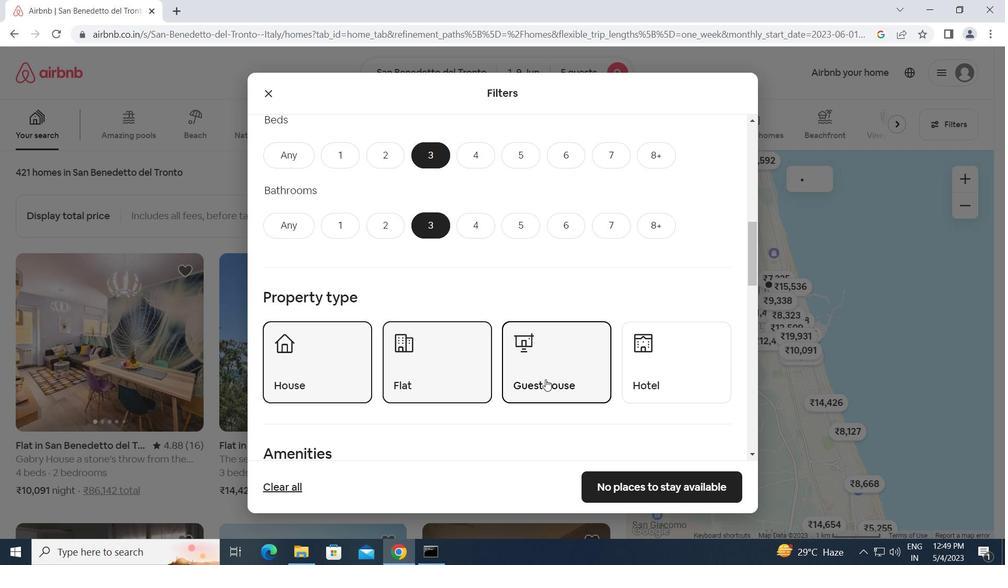 
Action: Mouse scrolled (539, 380) with delta (0, 0)
Screenshot: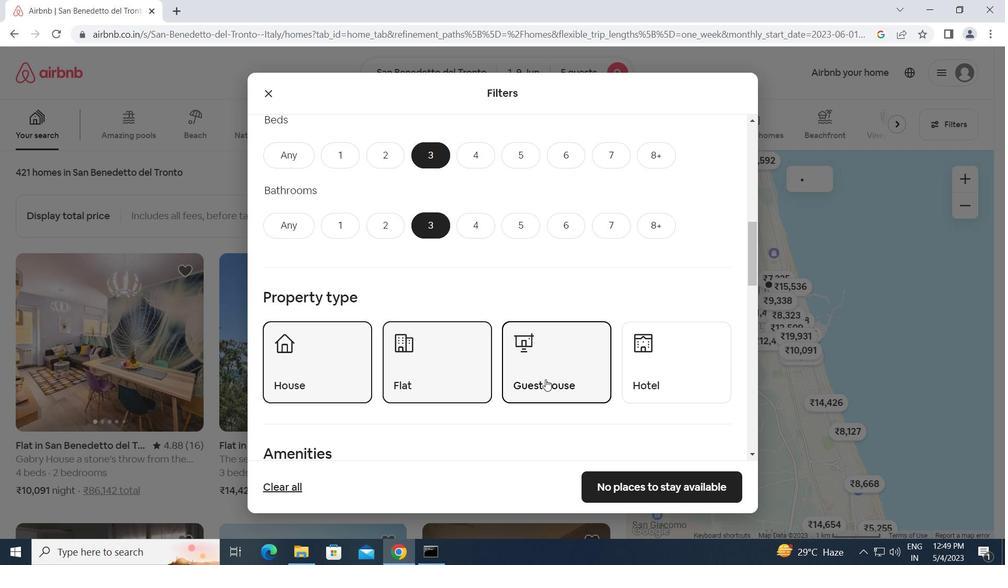 
Action: Mouse moved to (537, 382)
Screenshot: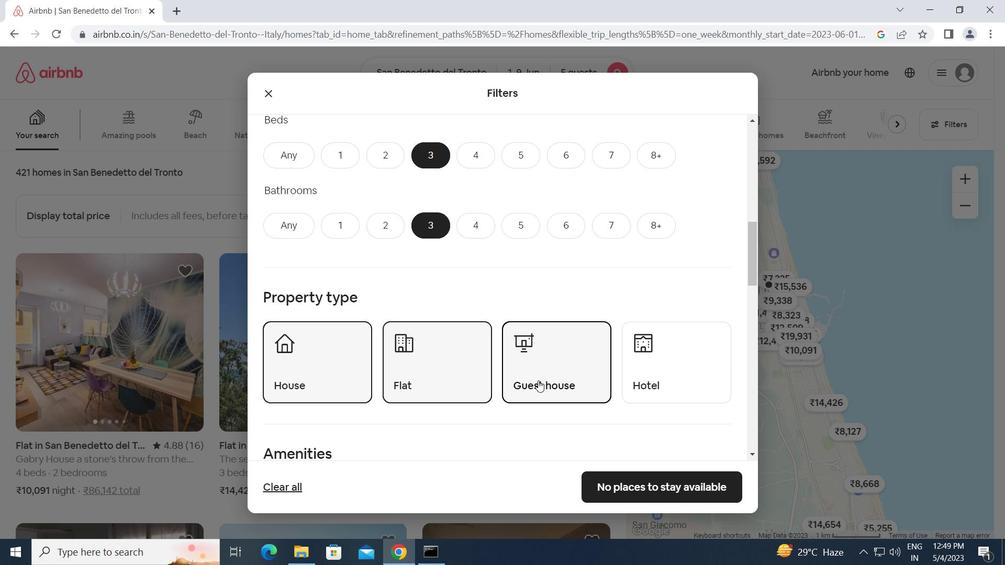 
Action: Mouse scrolled (537, 381) with delta (0, 0)
Screenshot: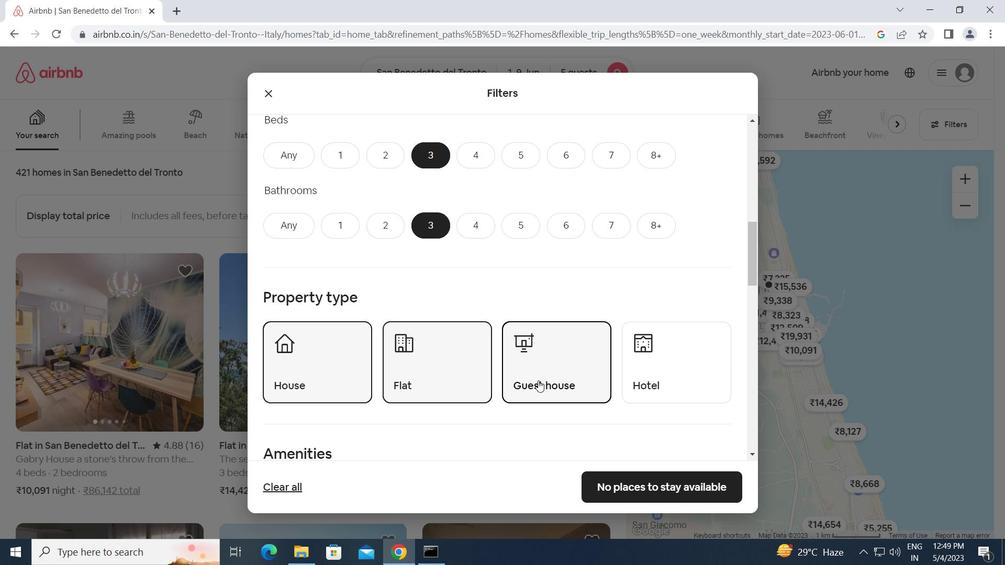 
Action: Mouse scrolled (537, 381) with delta (0, 0)
Screenshot: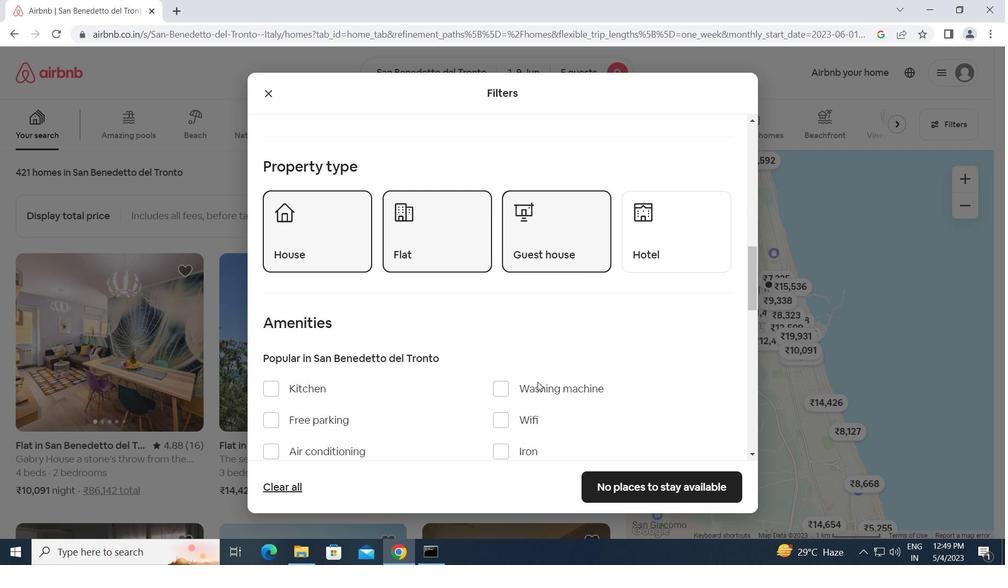 
Action: Mouse scrolled (537, 381) with delta (0, 0)
Screenshot: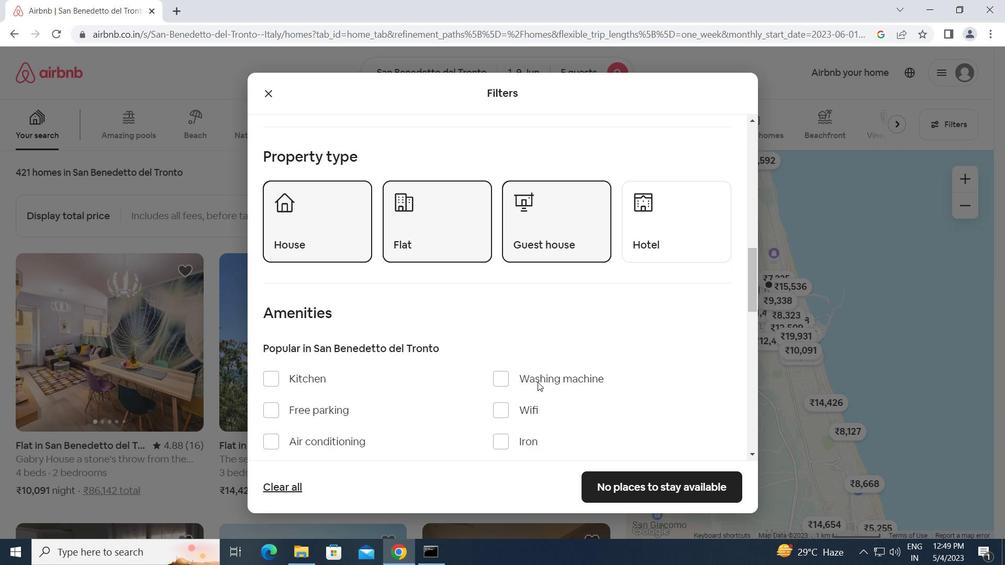
Action: Mouse scrolled (537, 381) with delta (0, 0)
Screenshot: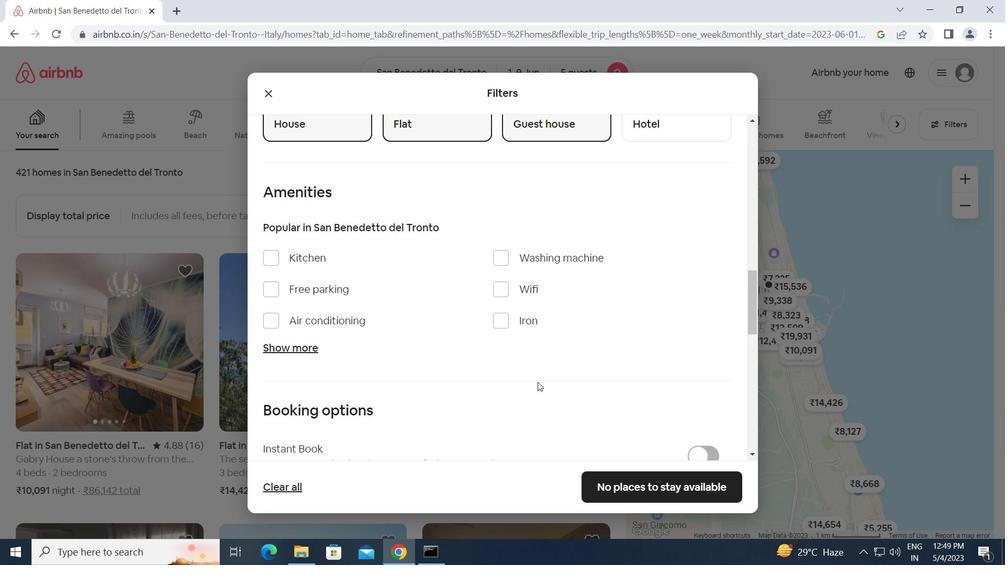 
Action: Mouse scrolled (537, 381) with delta (0, 0)
Screenshot: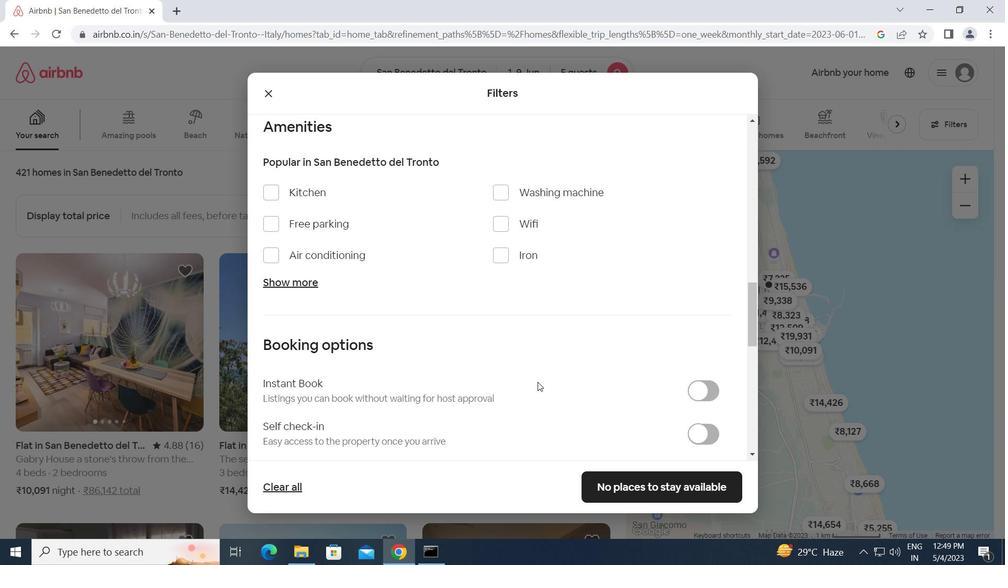 
Action: Mouse moved to (691, 366)
Screenshot: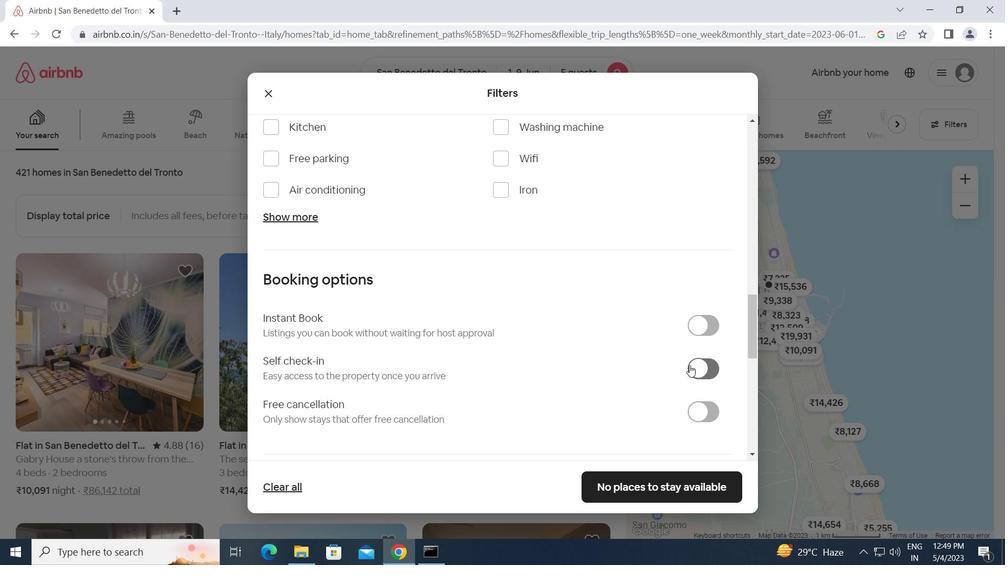 
Action: Mouse pressed left at (691, 366)
Screenshot: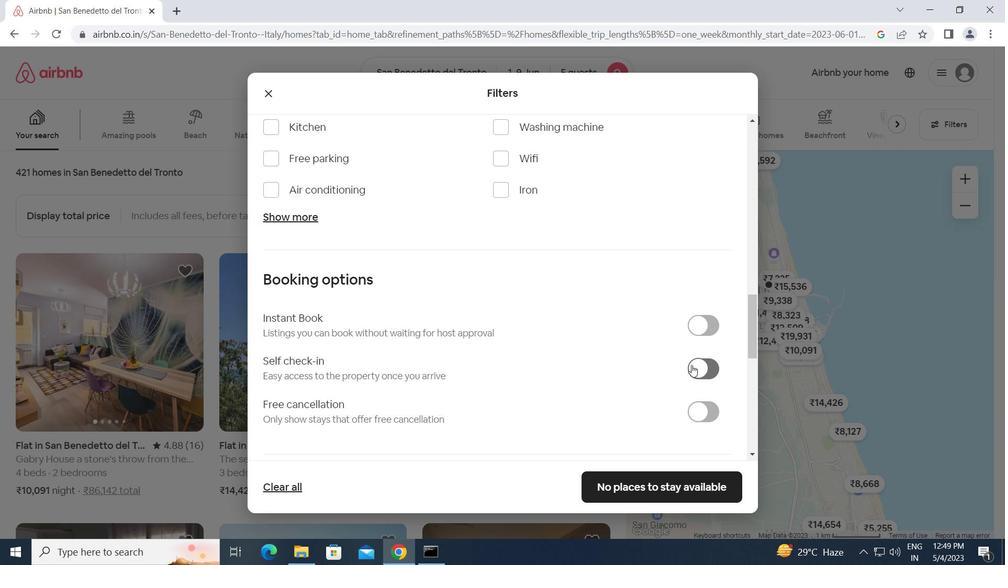 
Action: Mouse moved to (556, 394)
Screenshot: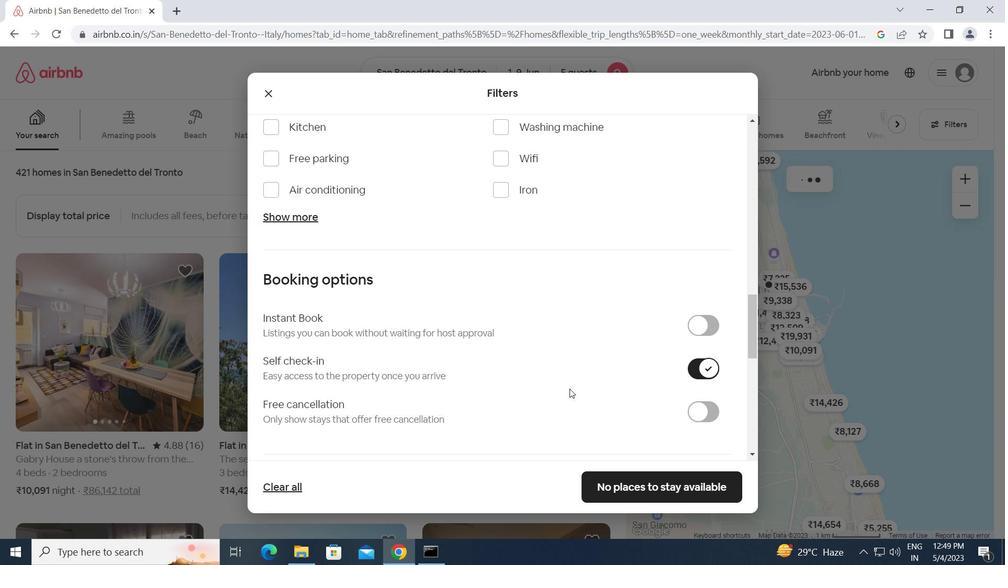 
Action: Mouse scrolled (556, 394) with delta (0, 0)
Screenshot: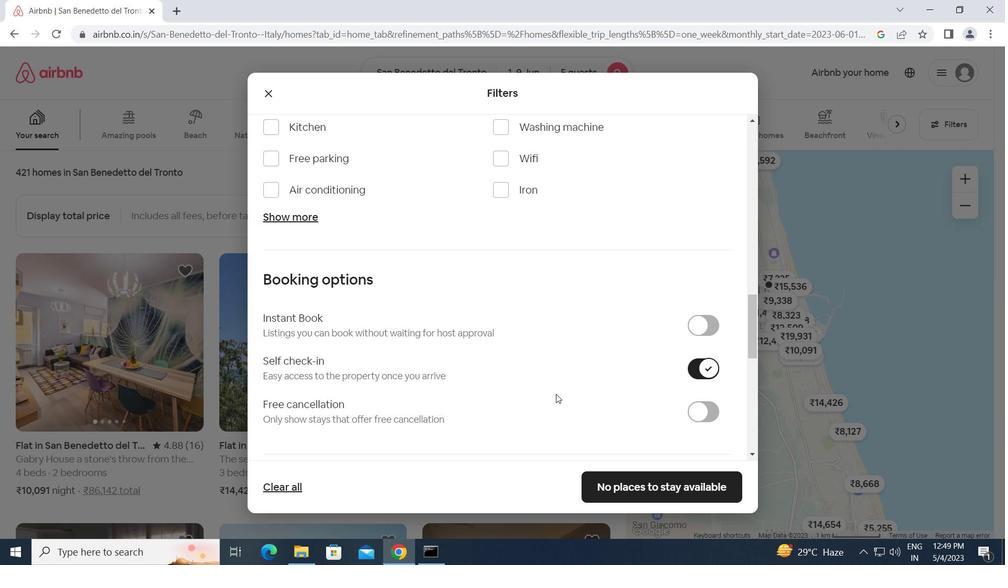 
Action: Mouse scrolled (556, 394) with delta (0, 0)
Screenshot: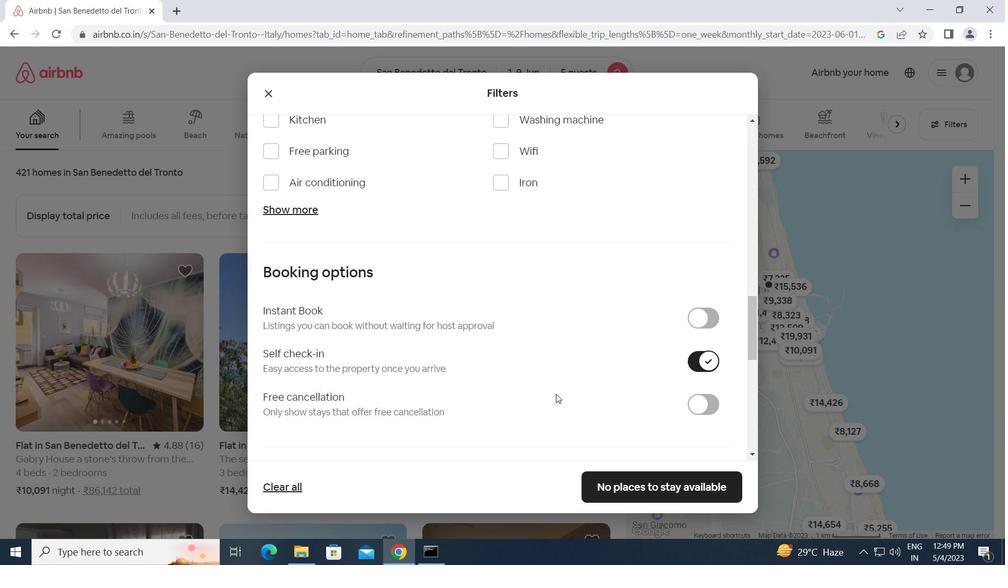 
Action: Mouse scrolled (556, 394) with delta (0, 0)
Screenshot: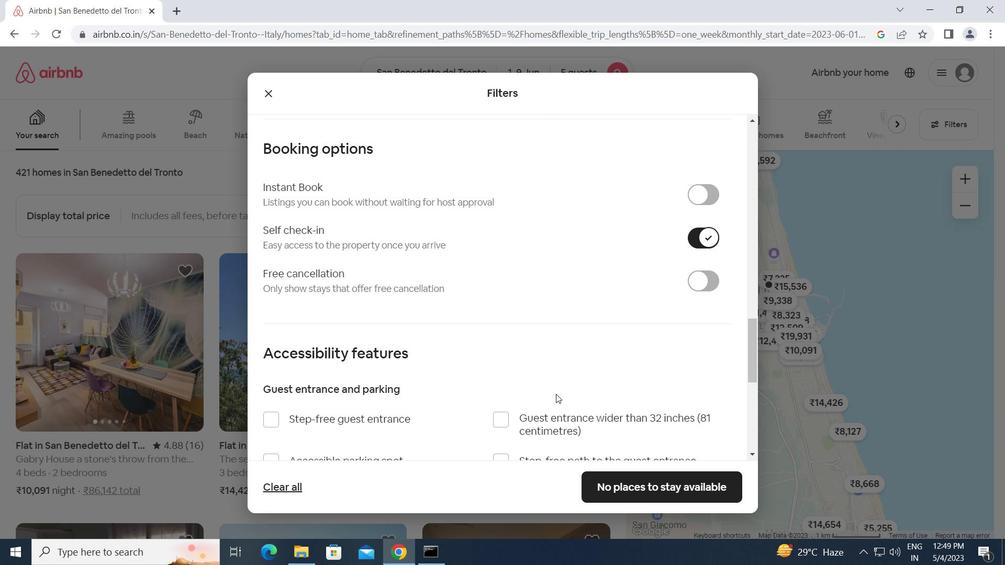 
Action: Mouse scrolled (556, 394) with delta (0, 0)
Screenshot: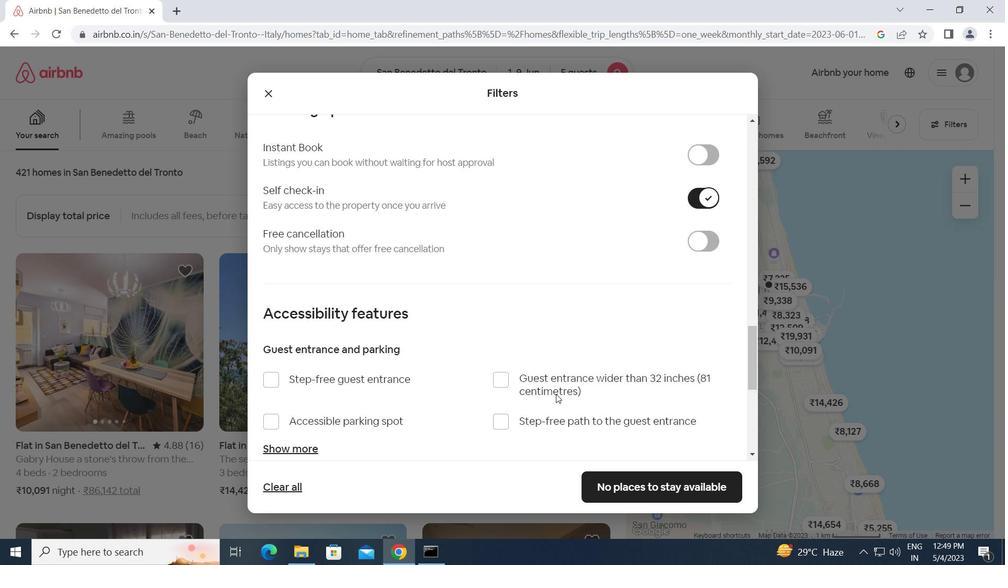 
Action: Mouse scrolled (556, 394) with delta (0, 0)
Screenshot: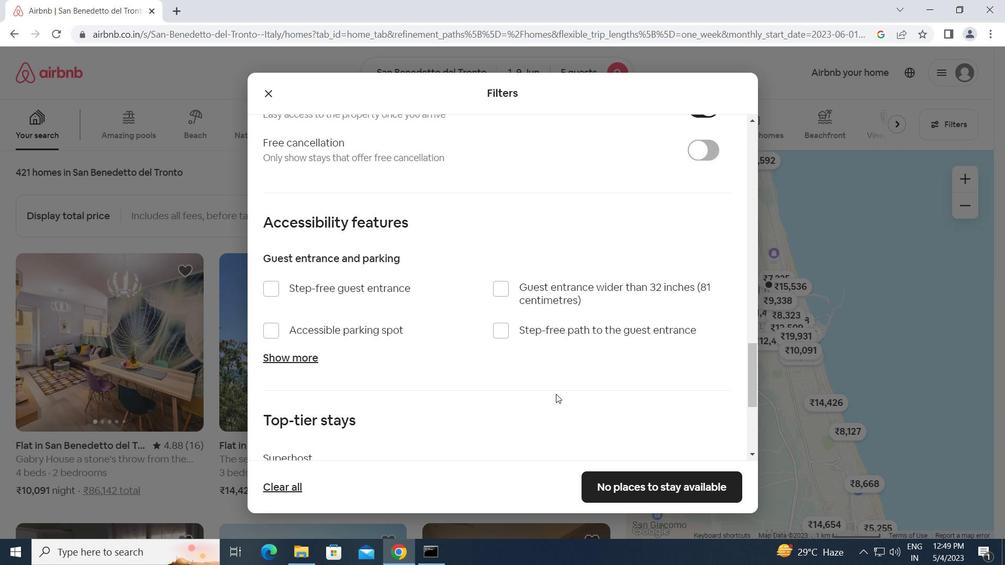 
Action: Mouse scrolled (556, 394) with delta (0, 0)
Screenshot: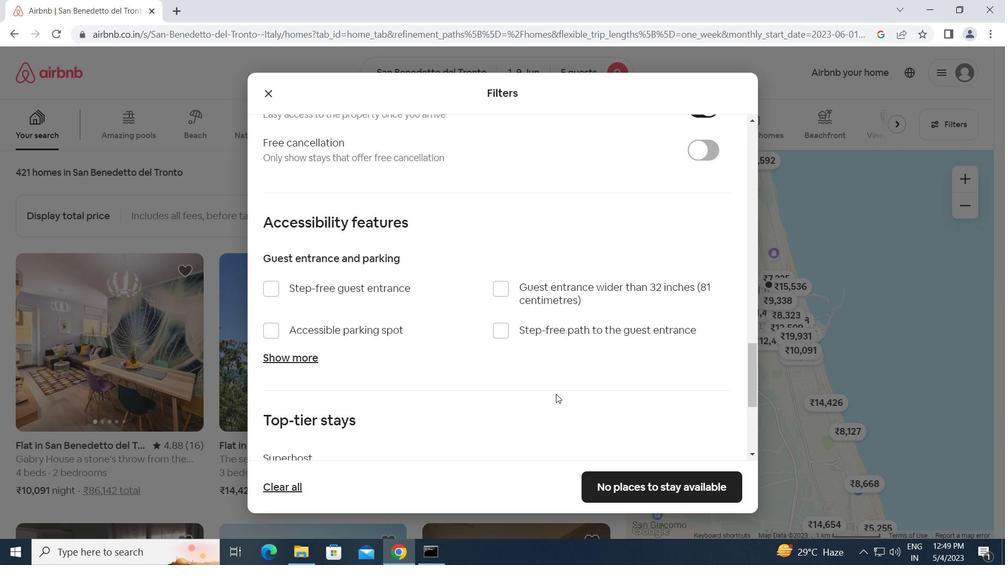 
Action: Mouse scrolled (556, 394) with delta (0, 0)
Screenshot: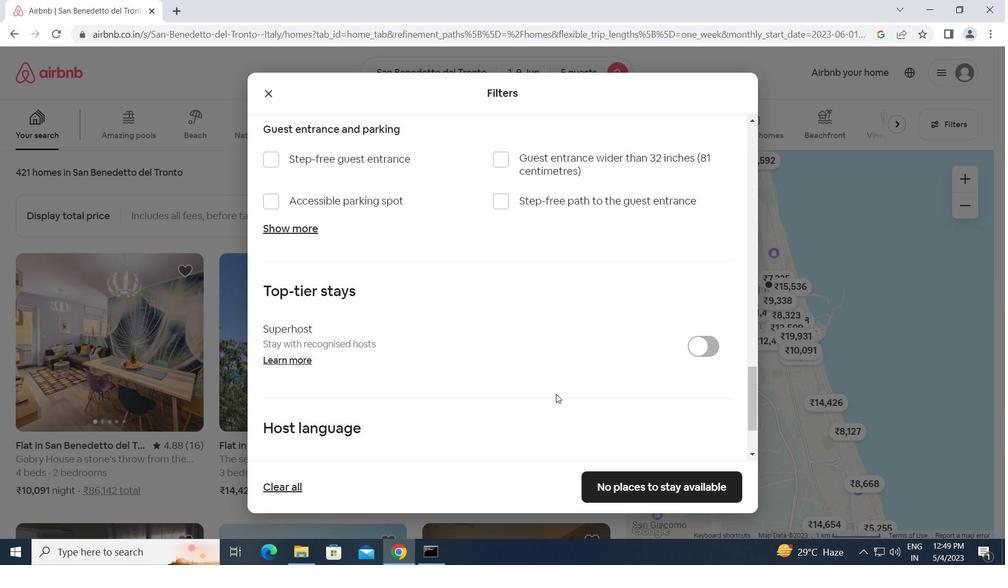 
Action: Mouse scrolled (556, 394) with delta (0, 0)
Screenshot: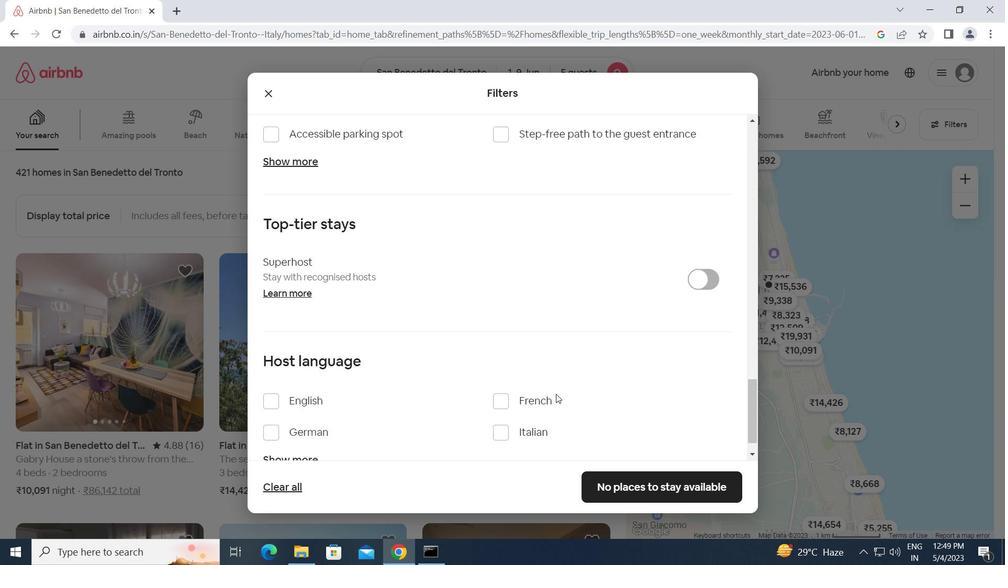 
Action: Mouse moved to (269, 364)
Screenshot: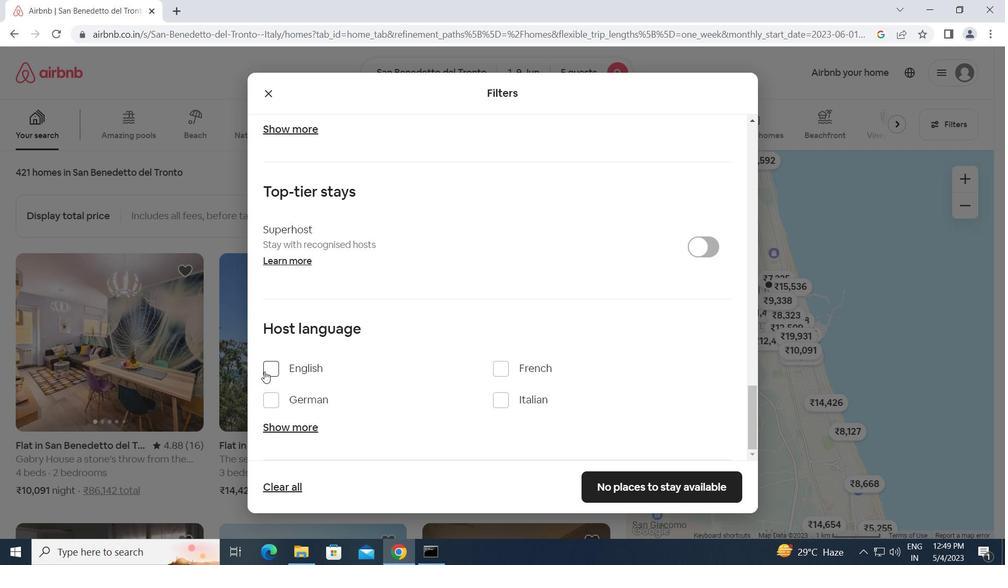
Action: Mouse pressed left at (269, 364)
Screenshot: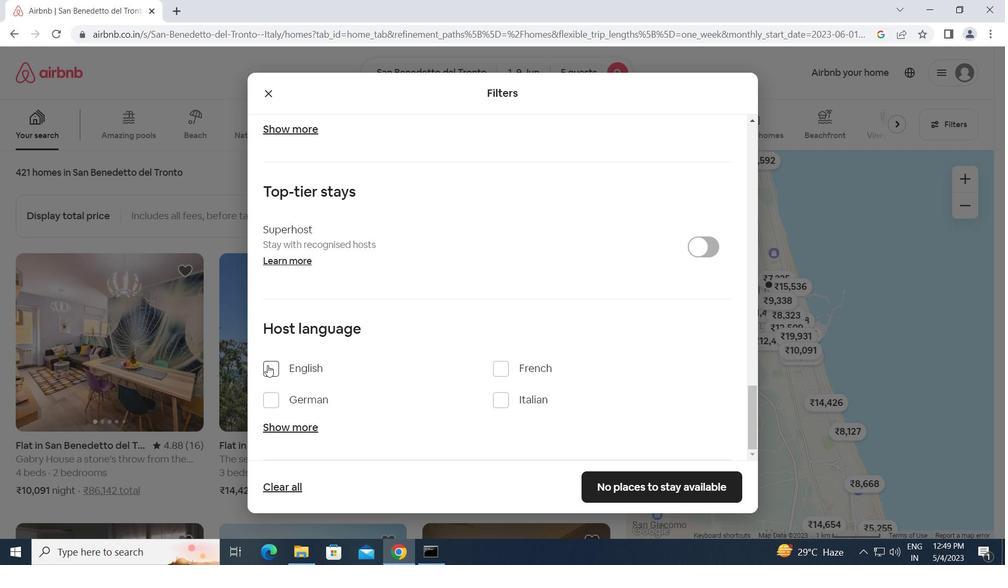 
Action: Mouse moved to (623, 483)
Screenshot: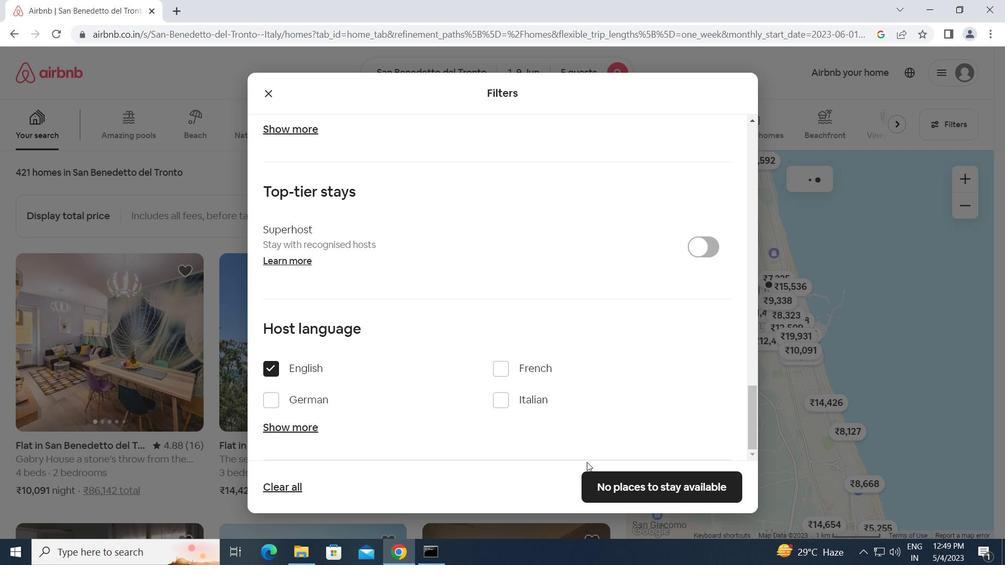 
Action: Mouse pressed left at (623, 483)
Screenshot: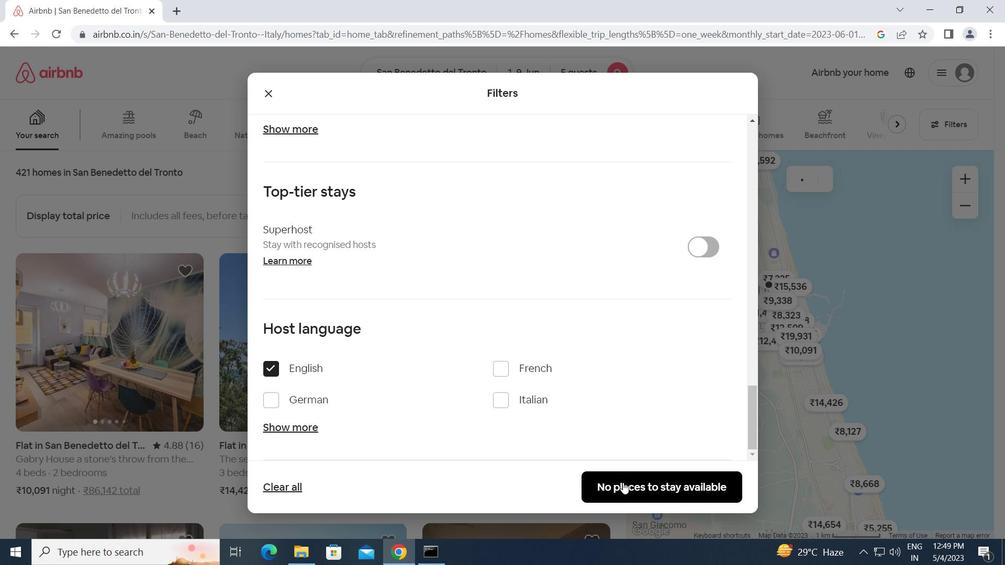 
Action: Mouse moved to (623, 483)
Screenshot: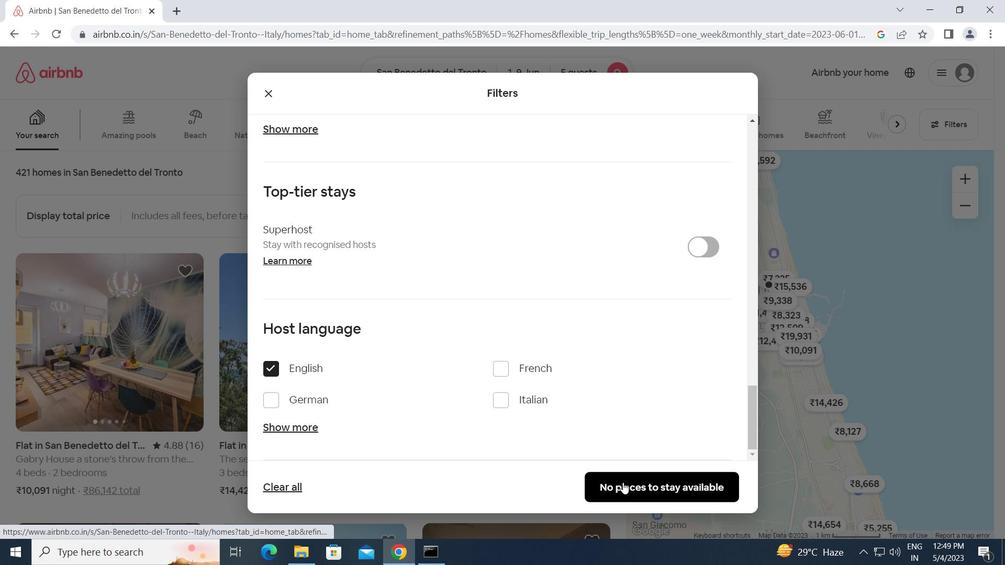
